 Task: Find a place to stay in Alfter, Germany, from 10th to 16th September for 4 guests, with a price range of ₹10,000 to ₹14,000, 4 bedrooms, 4 beds, 4 bathrooms, and amenities including WiFi, free parking, TV, gym, and breakfast.
Action: Mouse moved to (428, 56)
Screenshot: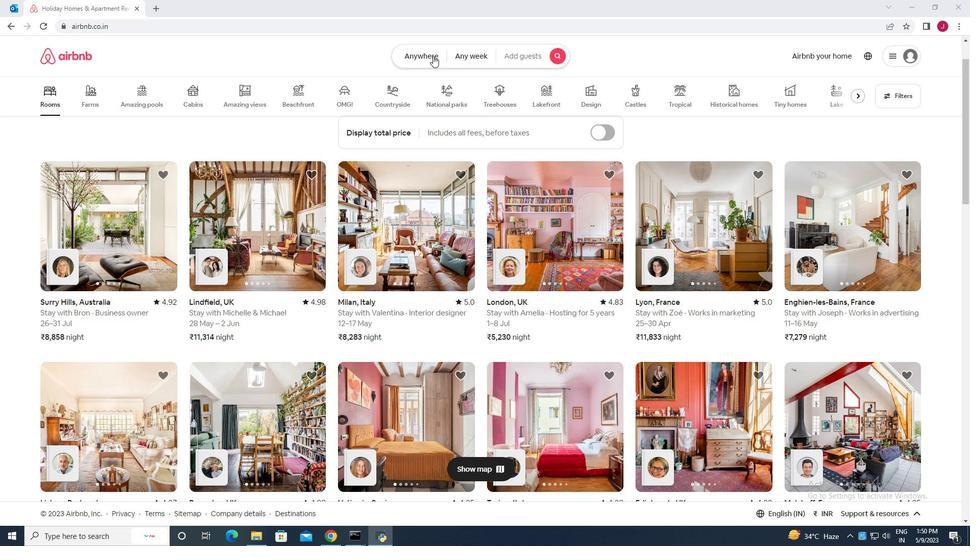 
Action: Mouse pressed left at (428, 56)
Screenshot: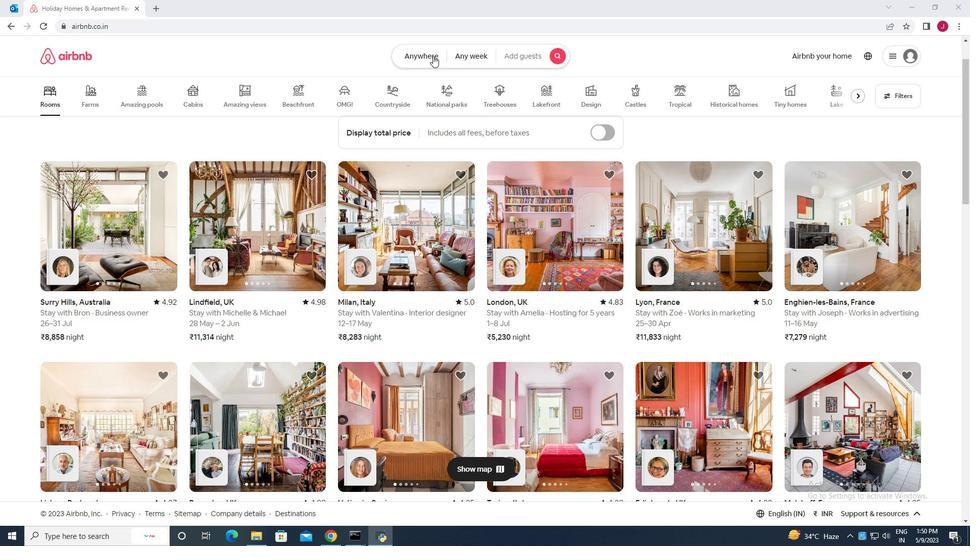 
Action: Mouse moved to (328, 100)
Screenshot: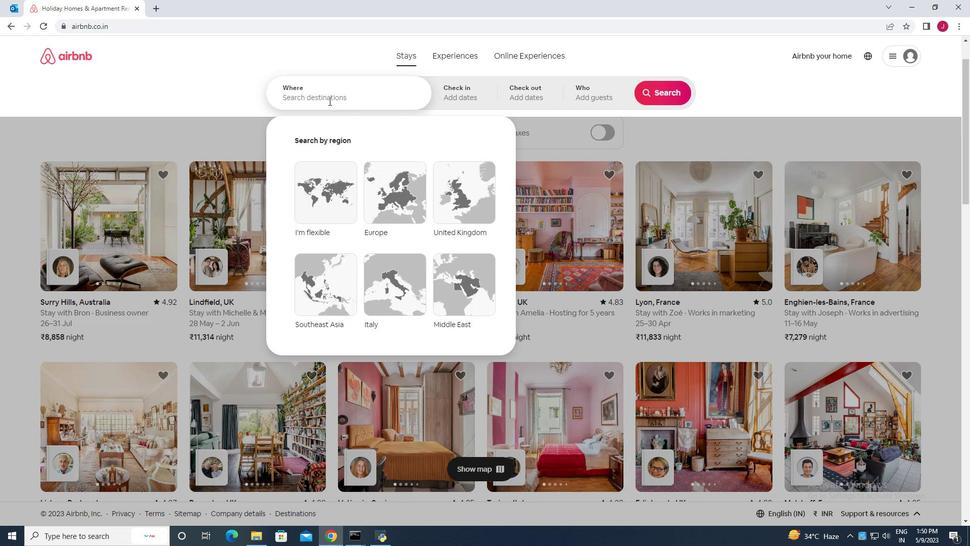
Action: Mouse pressed left at (328, 100)
Screenshot: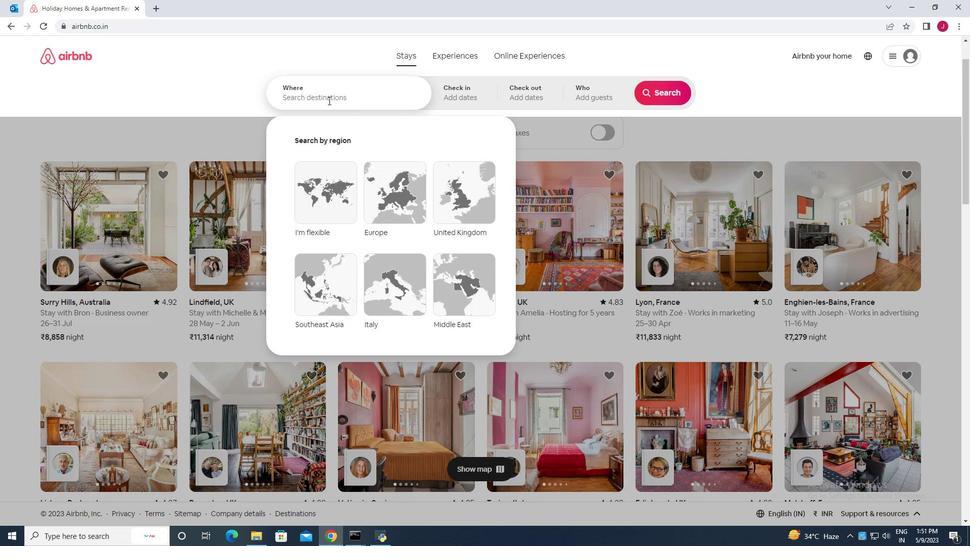 
Action: Key pressed <Key.caps_lock>A<Key.caps_lock>lfter<Key.space>germany
Screenshot: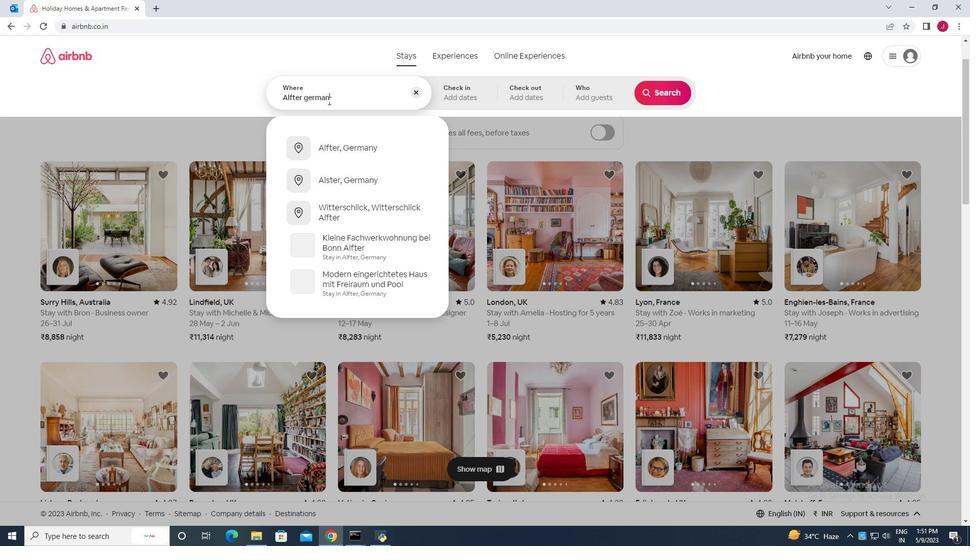 
Action: Mouse moved to (355, 146)
Screenshot: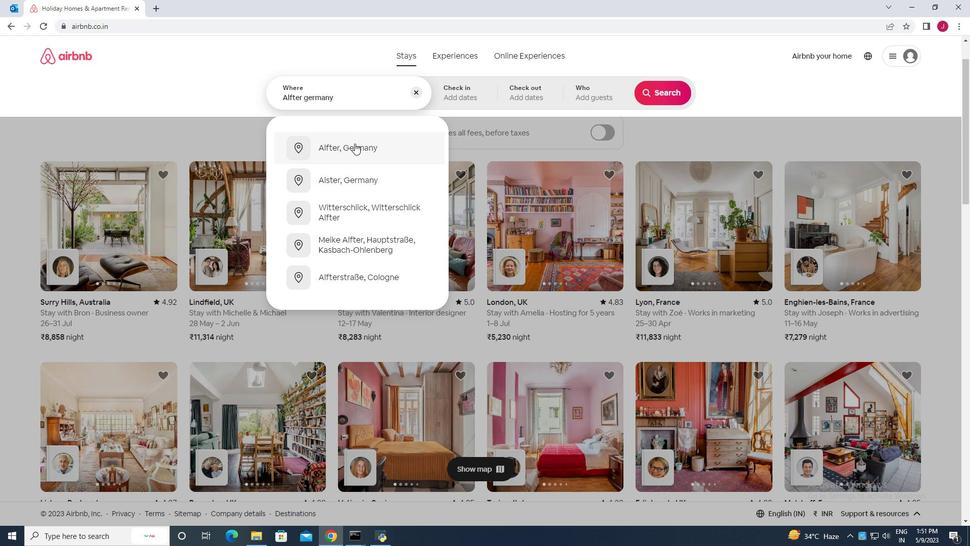 
Action: Mouse pressed left at (355, 146)
Screenshot: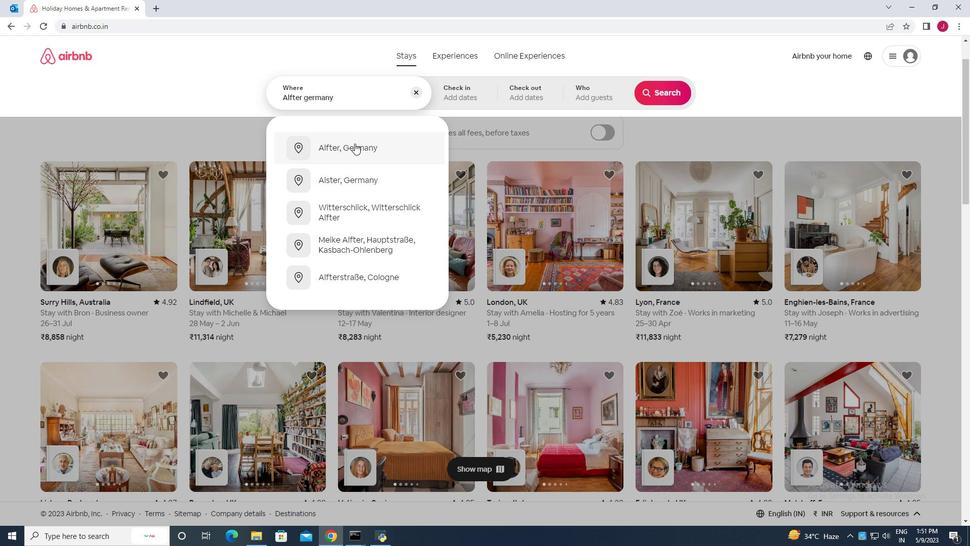 
Action: Mouse moved to (660, 173)
Screenshot: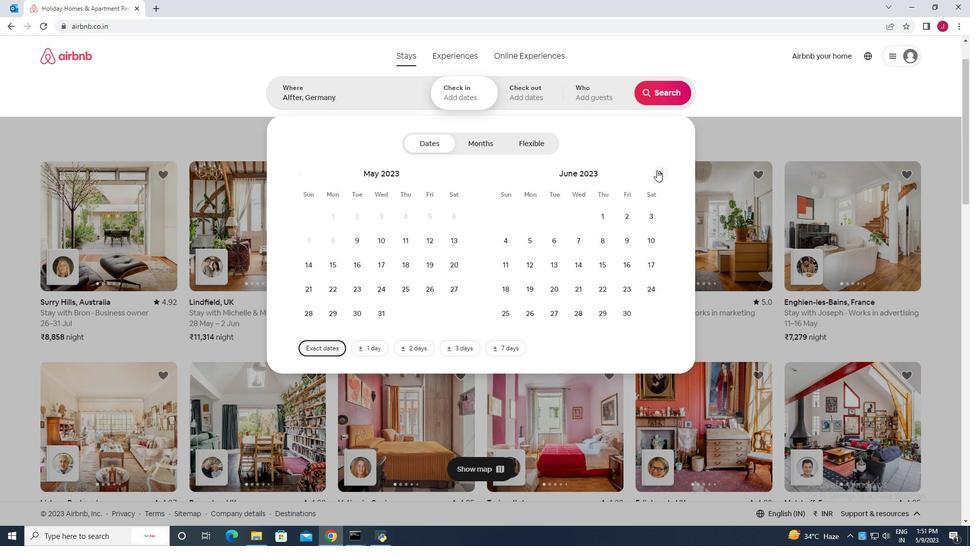 
Action: Mouse pressed left at (660, 173)
Screenshot: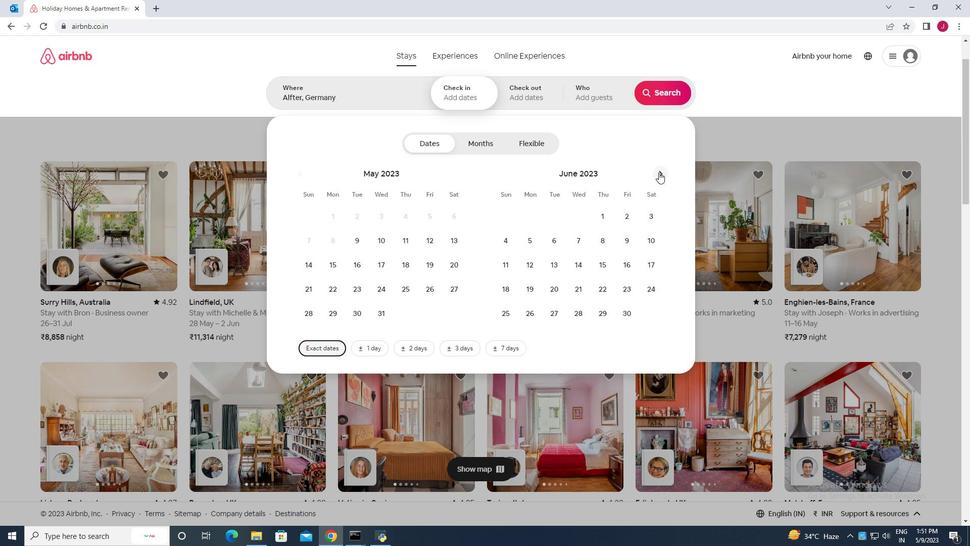 
Action: Mouse pressed left at (660, 173)
Screenshot: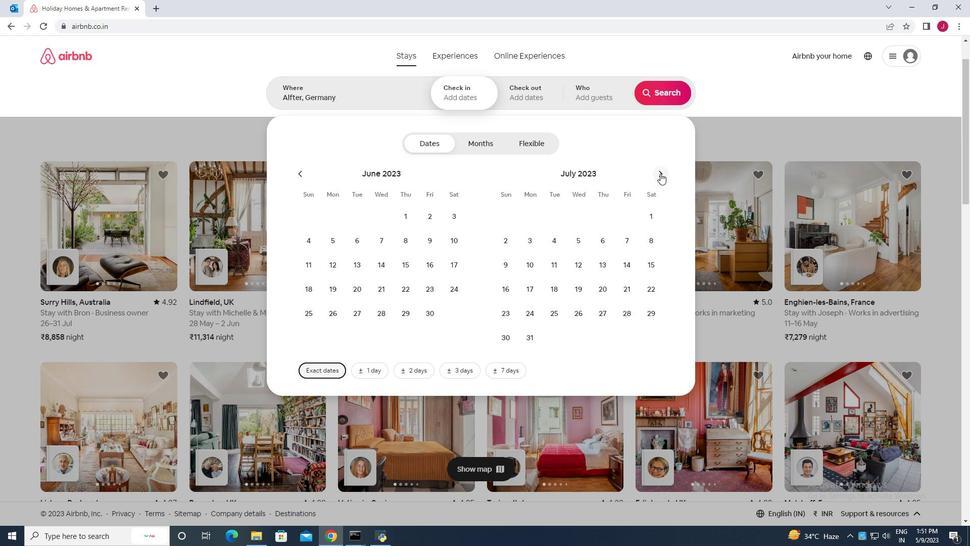 
Action: Mouse moved to (658, 173)
Screenshot: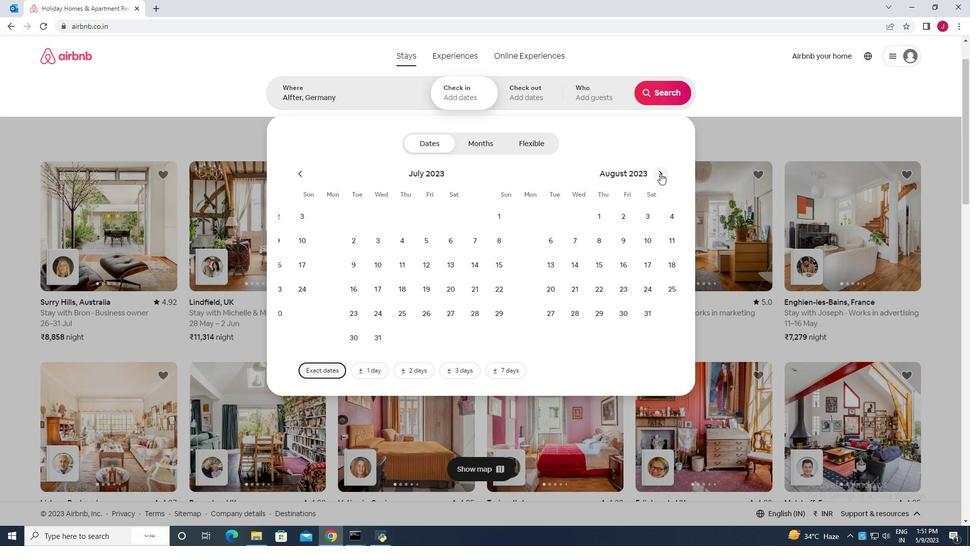 
Action: Mouse pressed left at (658, 173)
Screenshot: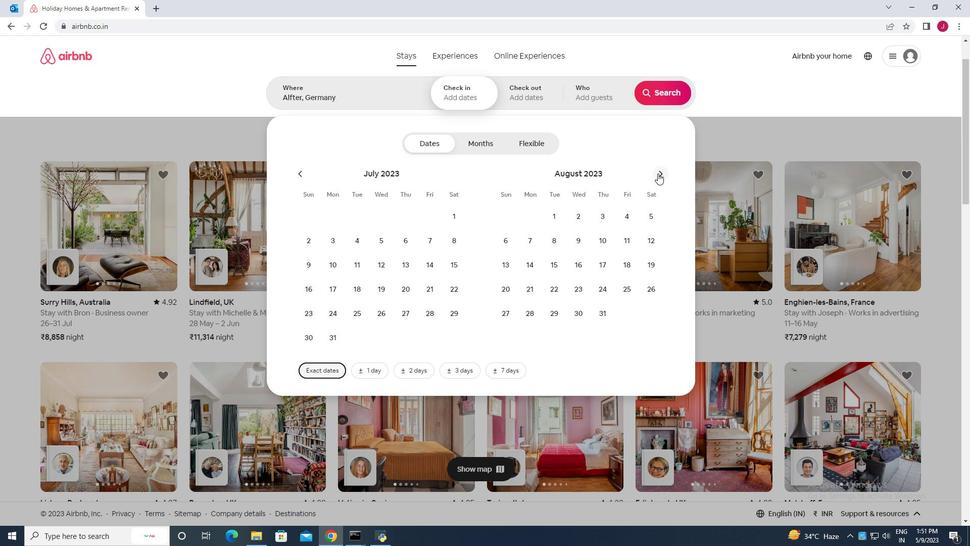 
Action: Mouse moved to (510, 265)
Screenshot: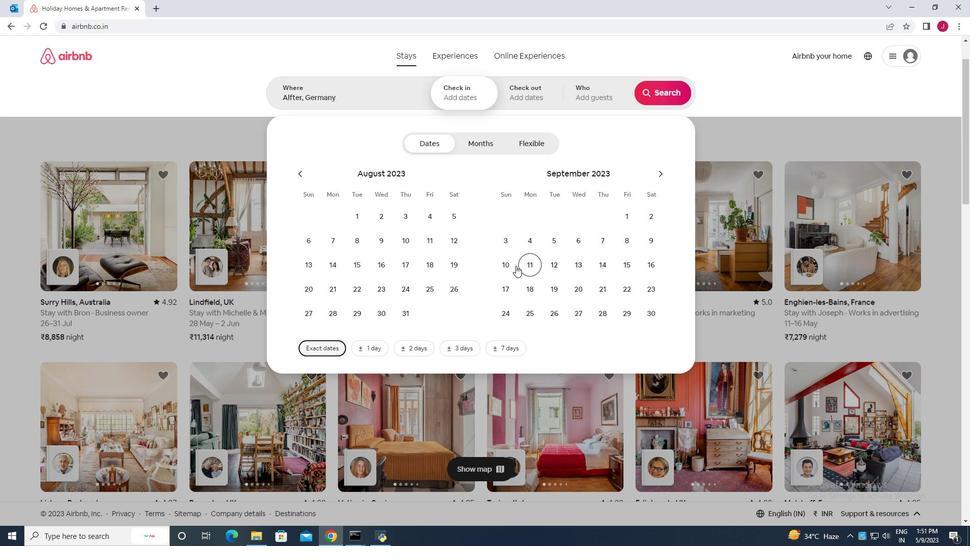 
Action: Mouse pressed left at (510, 265)
Screenshot: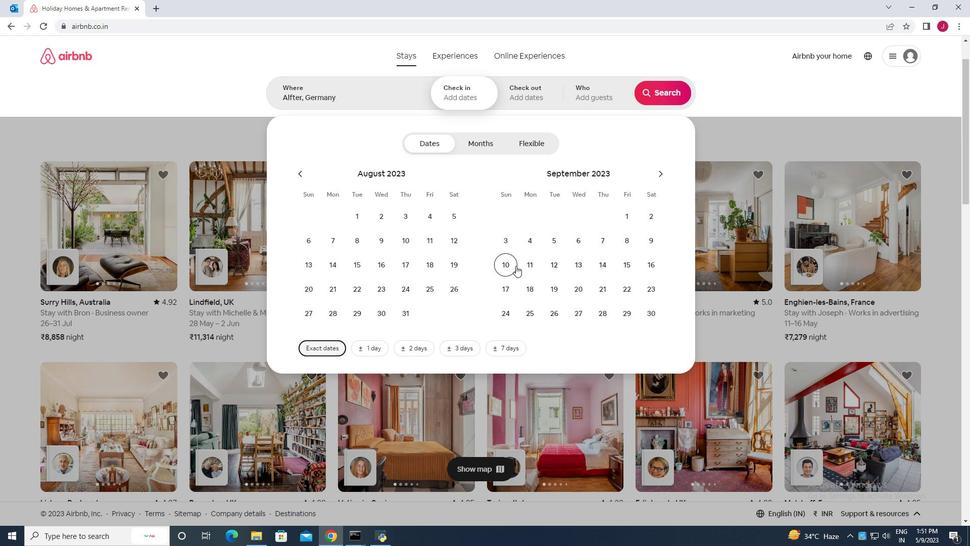 
Action: Mouse moved to (647, 262)
Screenshot: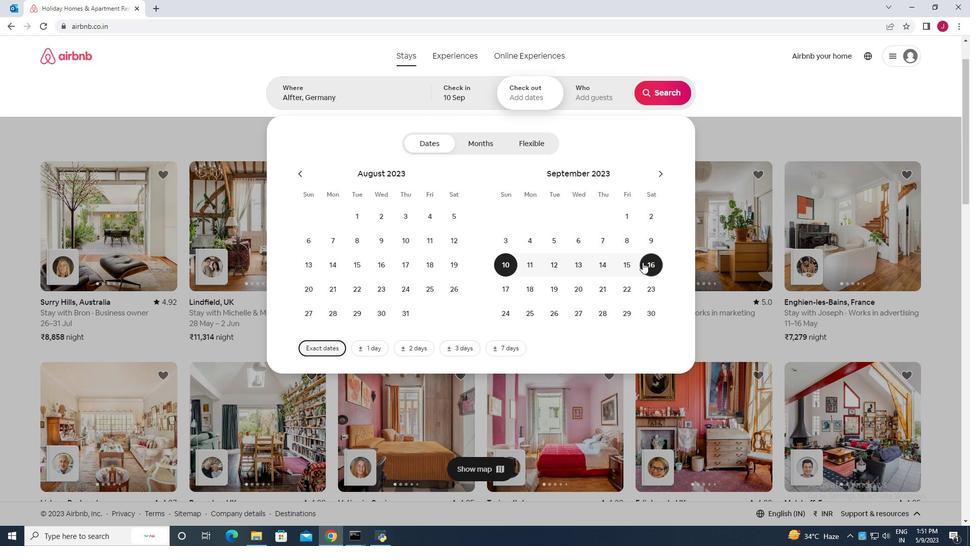 
Action: Mouse pressed left at (647, 262)
Screenshot: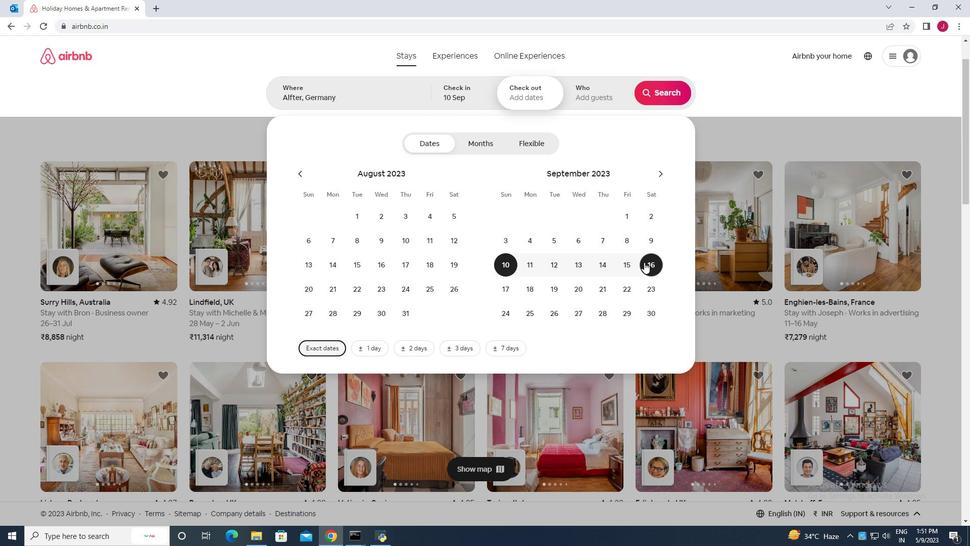 
Action: Mouse moved to (606, 99)
Screenshot: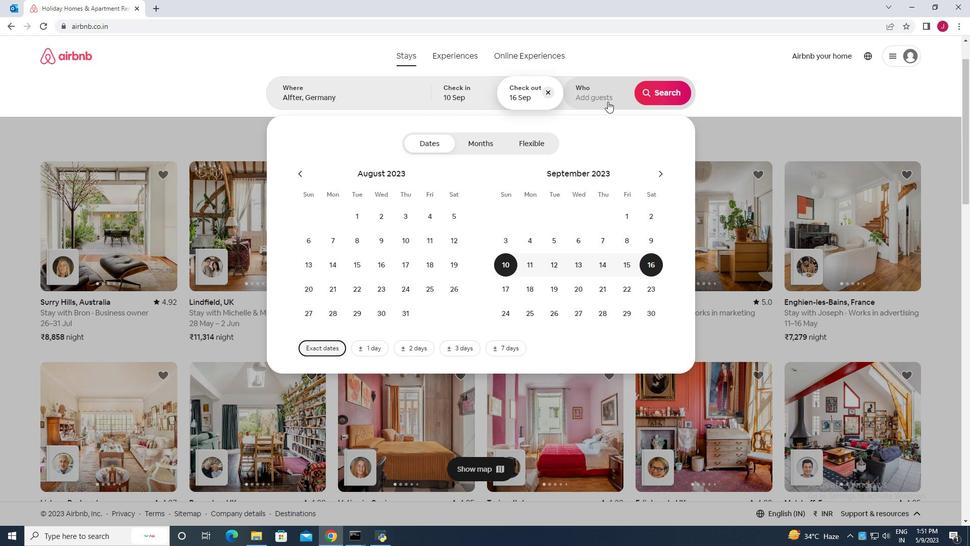 
Action: Mouse pressed left at (606, 99)
Screenshot: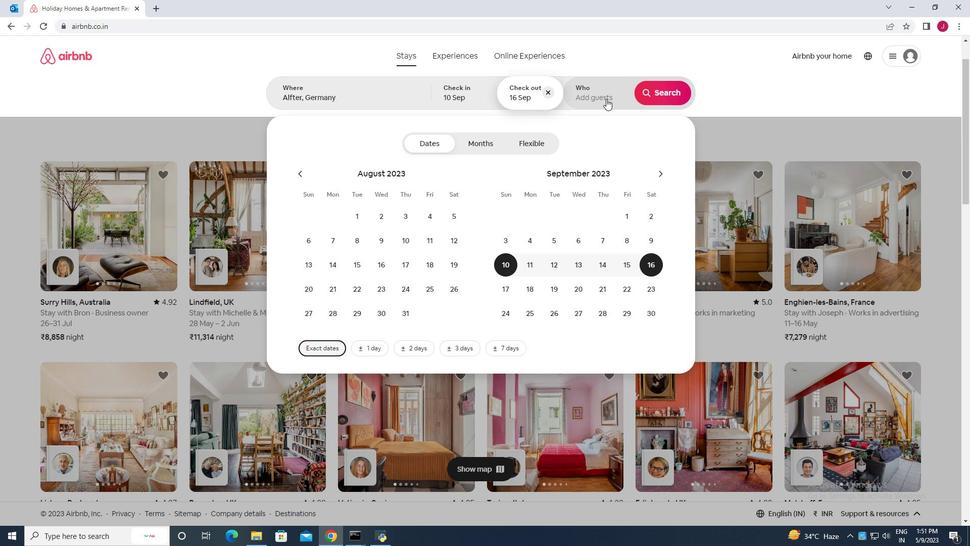 
Action: Mouse moved to (665, 148)
Screenshot: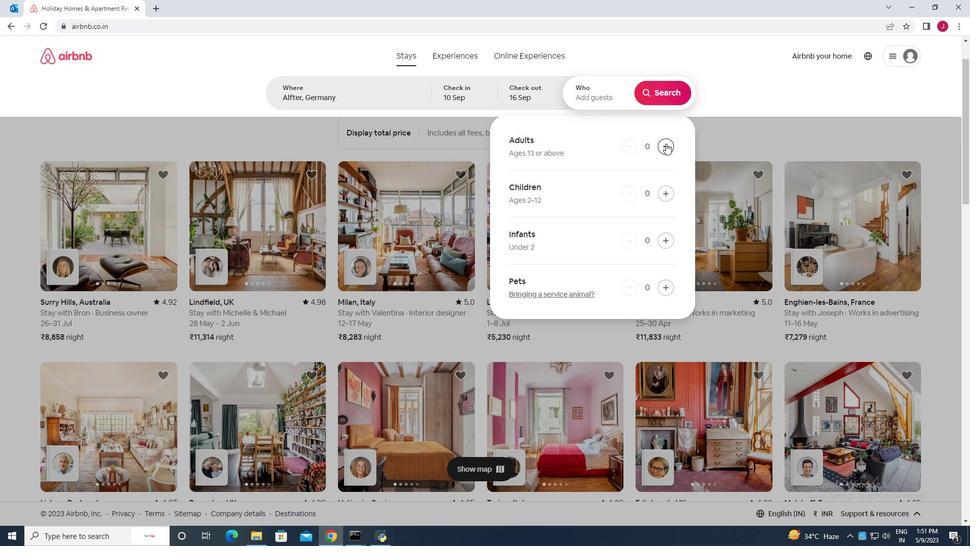 
Action: Mouse pressed left at (665, 148)
Screenshot: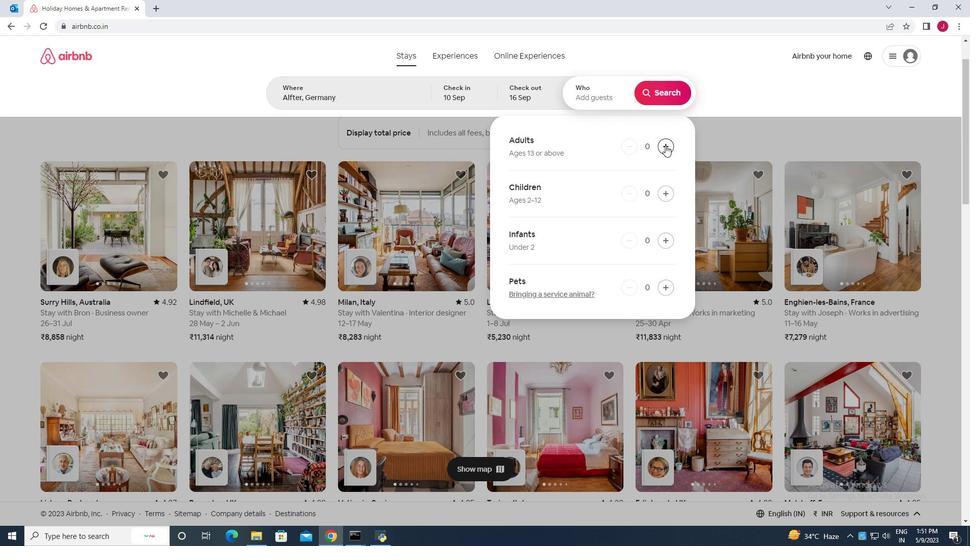 
Action: Mouse pressed left at (665, 148)
Screenshot: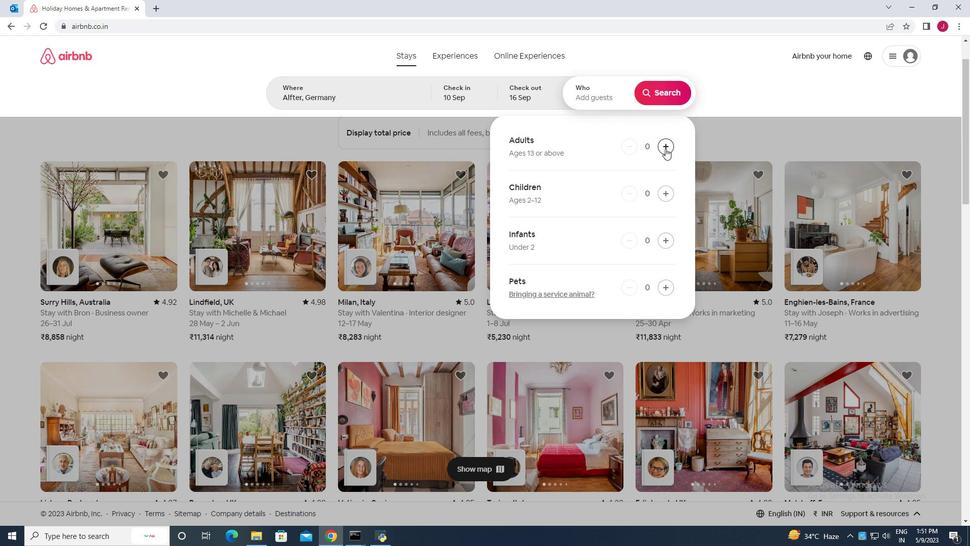 
Action: Mouse pressed left at (665, 148)
Screenshot: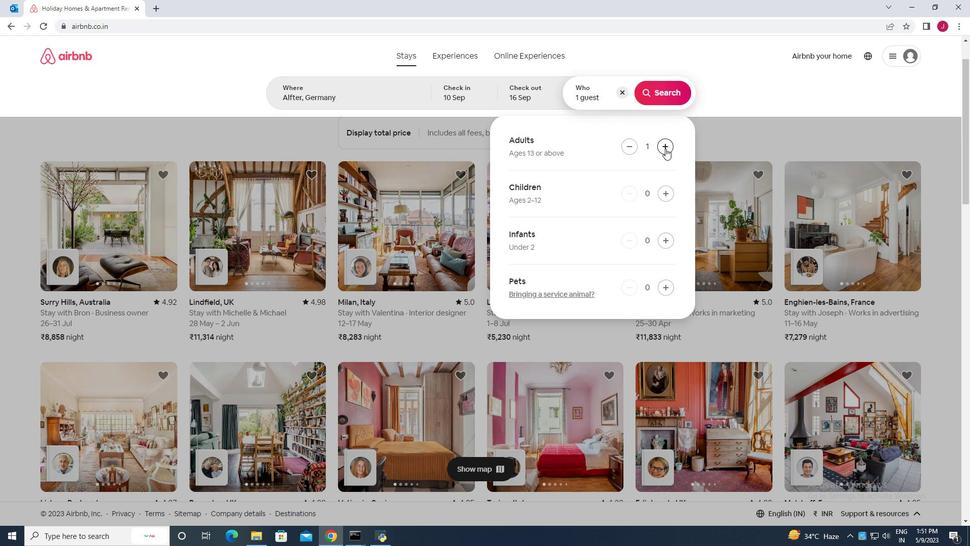
Action: Mouse pressed left at (665, 148)
Screenshot: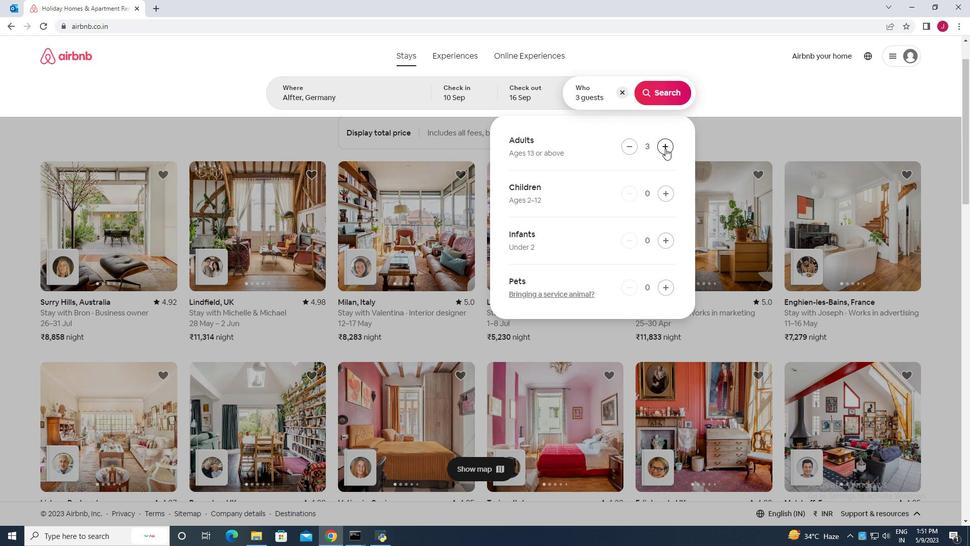 
Action: Mouse moved to (668, 95)
Screenshot: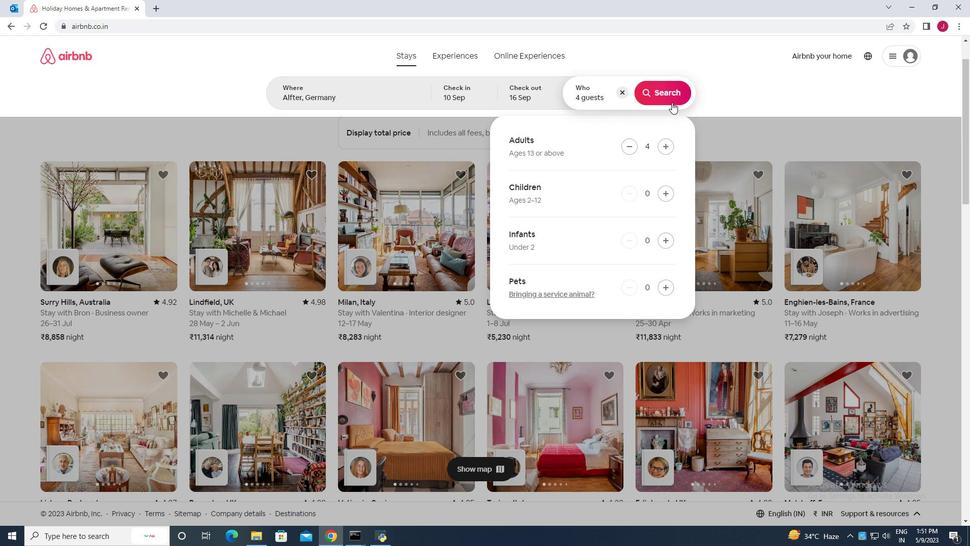 
Action: Mouse pressed left at (668, 95)
Screenshot: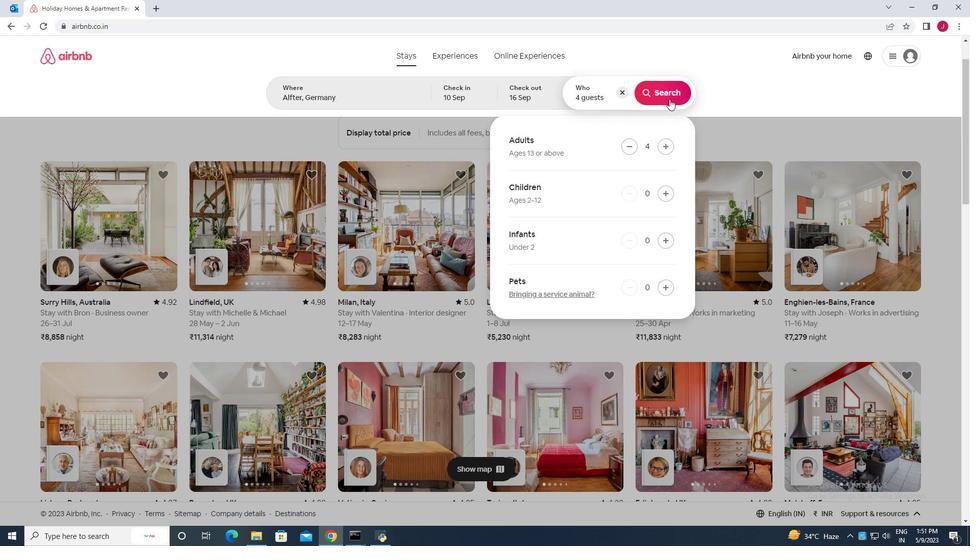 
Action: Mouse moved to (932, 95)
Screenshot: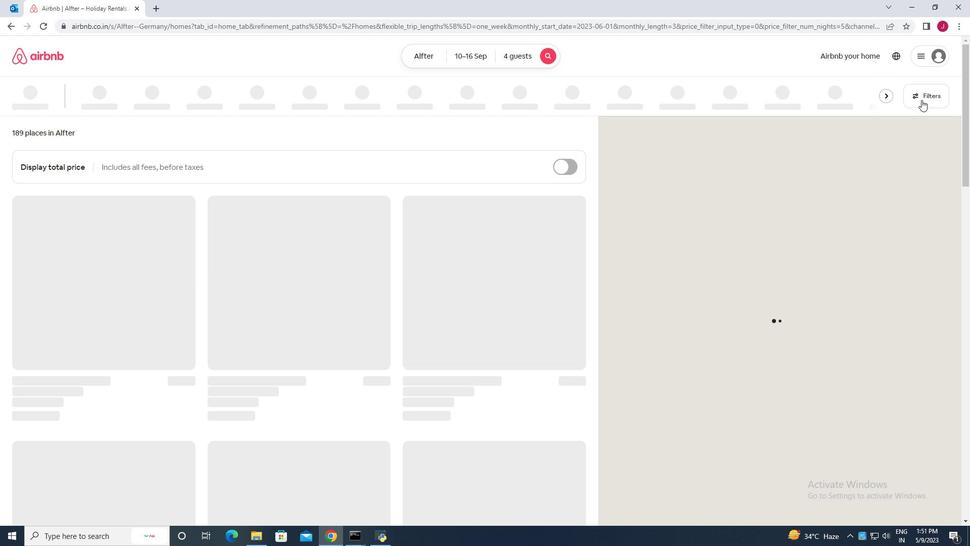 
Action: Mouse pressed left at (932, 95)
Screenshot: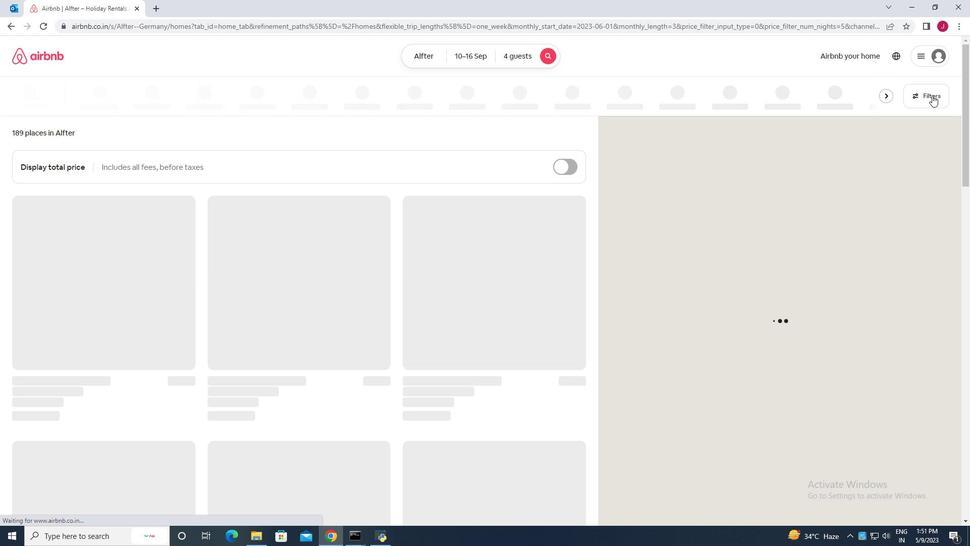 
Action: Mouse moved to (366, 344)
Screenshot: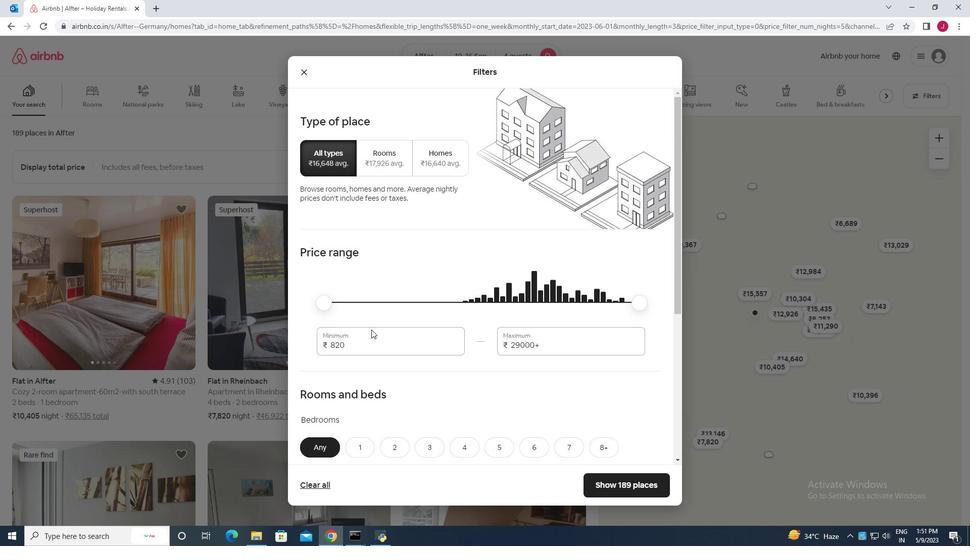 
Action: Mouse pressed left at (366, 344)
Screenshot: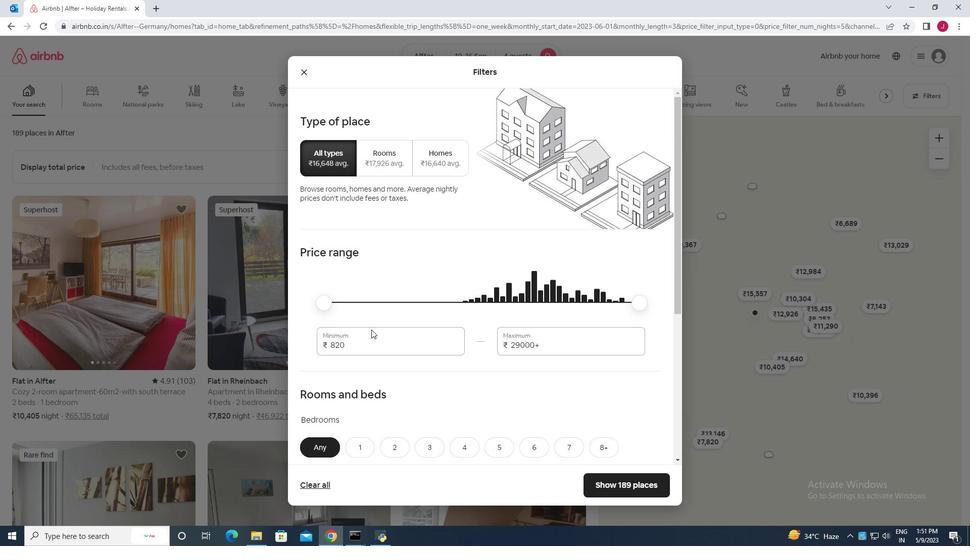 
Action: Mouse moved to (371, 343)
Screenshot: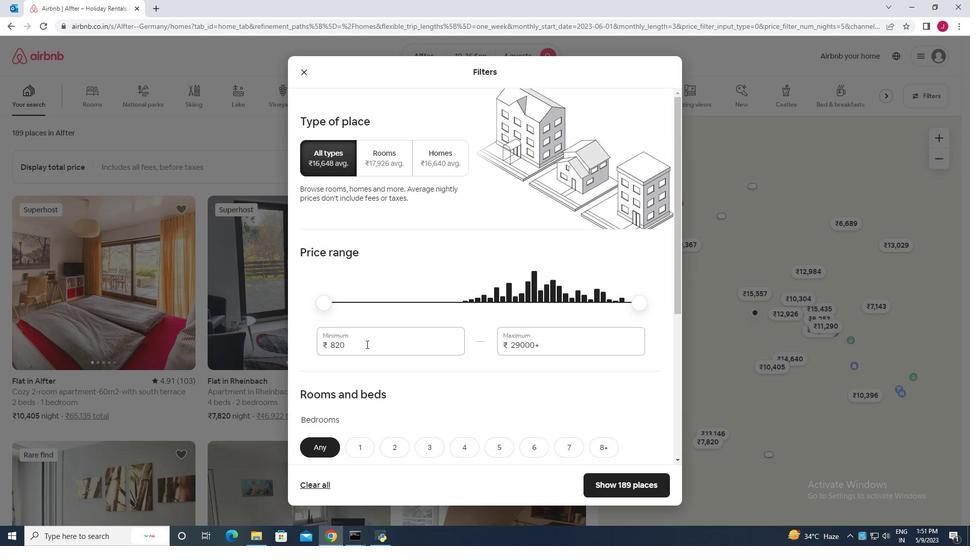
Action: Key pressed <Key.backspace><Key.backspace><Key.backspace><Key.backspace><Key.backspace><Key.backspace><Key.backspace><Key.backspace><Key.backspace><Key.backspace>10000
Screenshot: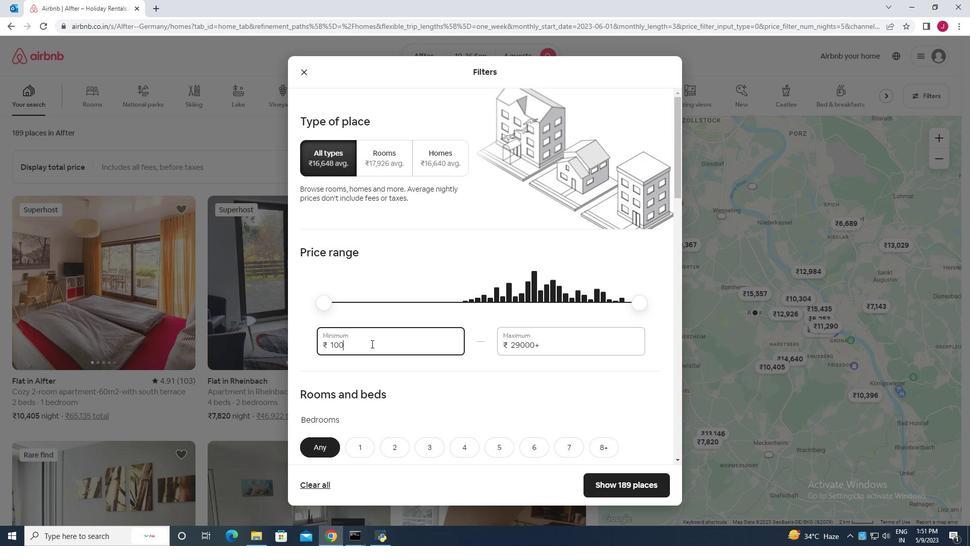 
Action: Mouse moved to (561, 347)
Screenshot: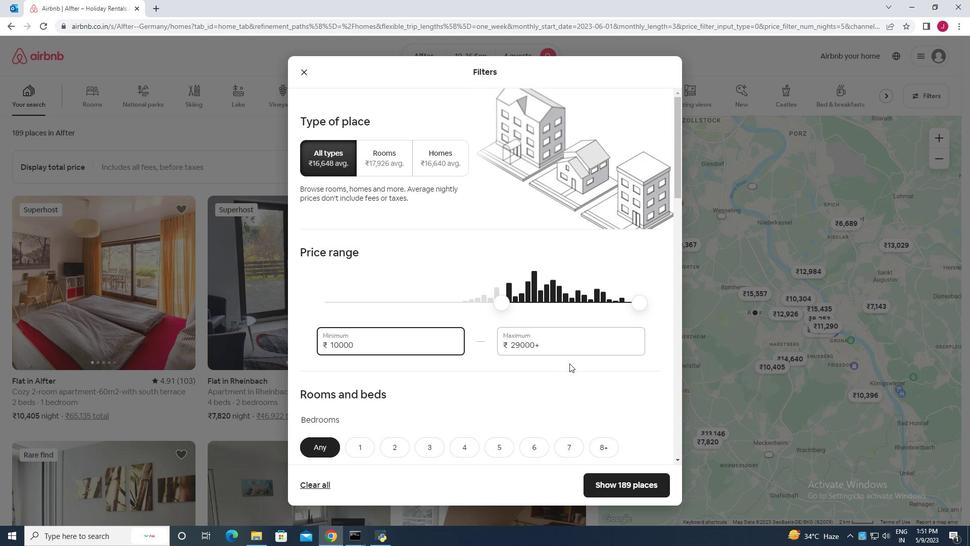 
Action: Mouse pressed left at (561, 347)
Screenshot: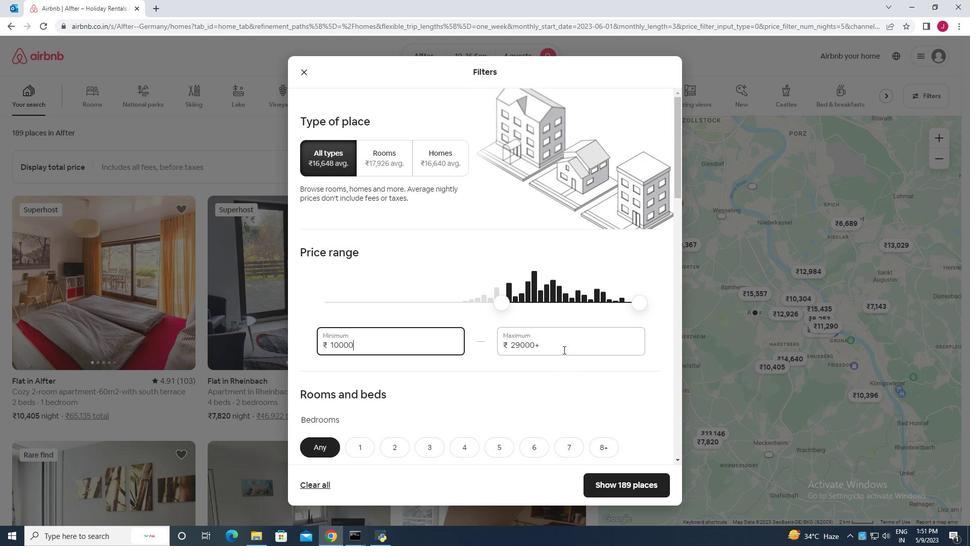
Action: Mouse moved to (561, 348)
Screenshot: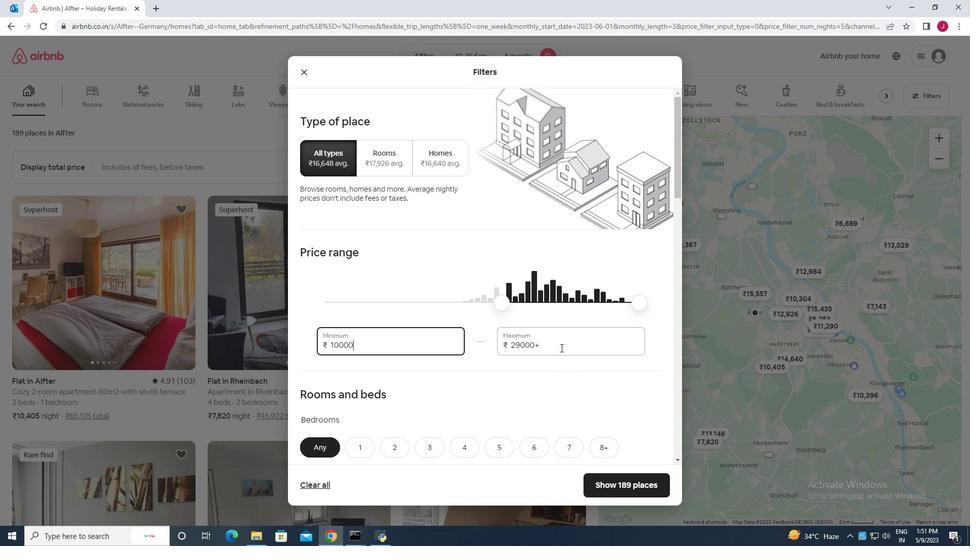 
Action: Key pressed <Key.backspace><Key.backspace><Key.backspace><Key.backspace><Key.backspace><Key.backspace><Key.backspace><Key.backspace><Key.backspace><Key.backspace><Key.backspace><Key.backspace><Key.backspace><Key.backspace><Key.backspace><Key.backspace><Key.backspace>140000<Key.backspace>
Screenshot: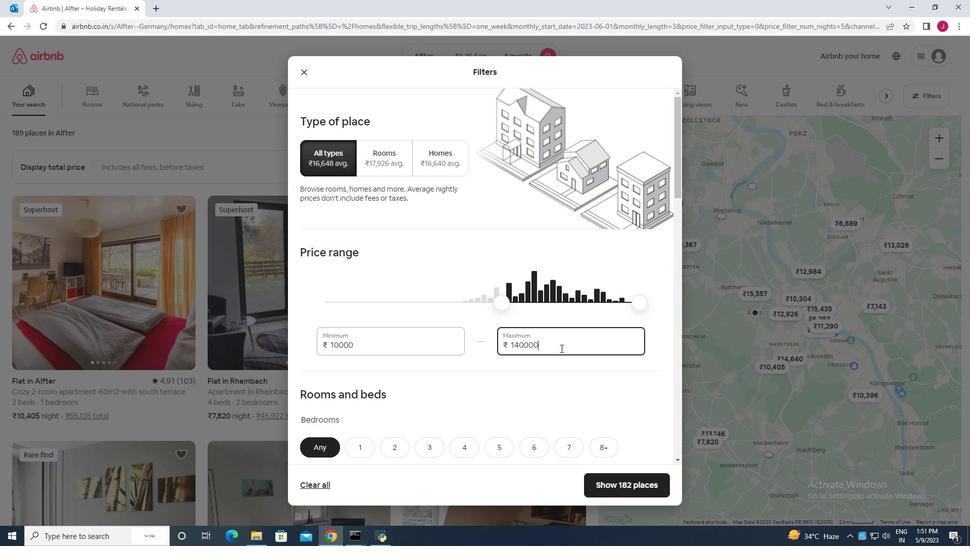 
Action: Mouse moved to (521, 347)
Screenshot: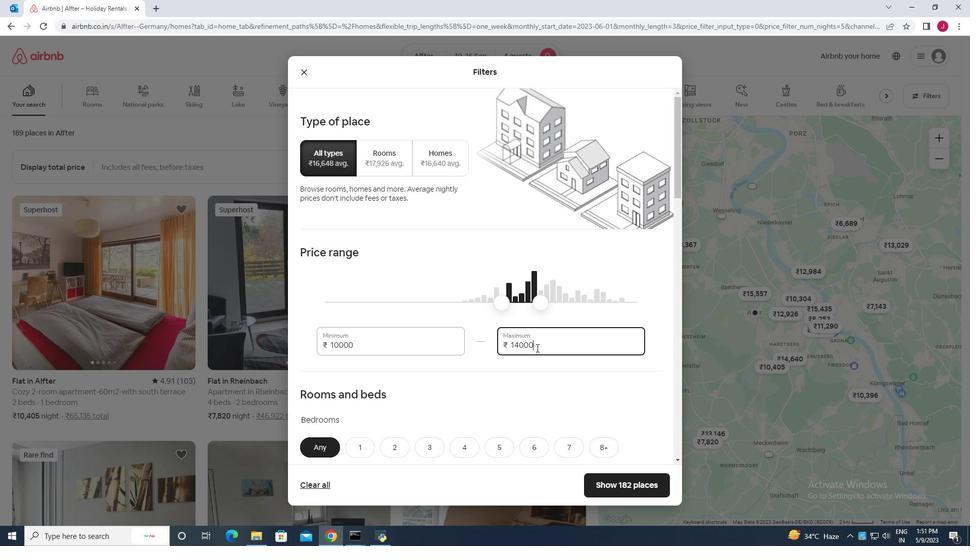 
Action: Mouse scrolled (521, 347) with delta (0, 0)
Screenshot: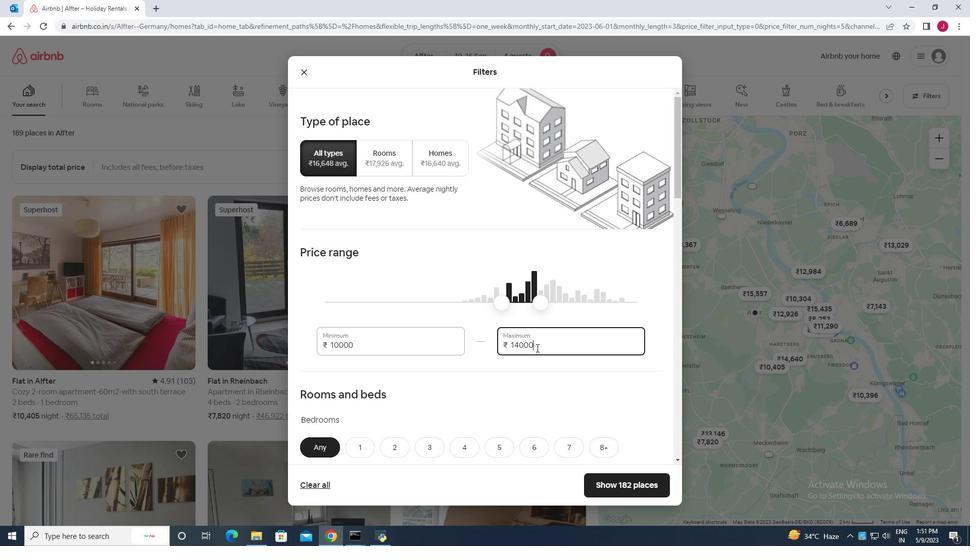 
Action: Mouse moved to (521, 348)
Screenshot: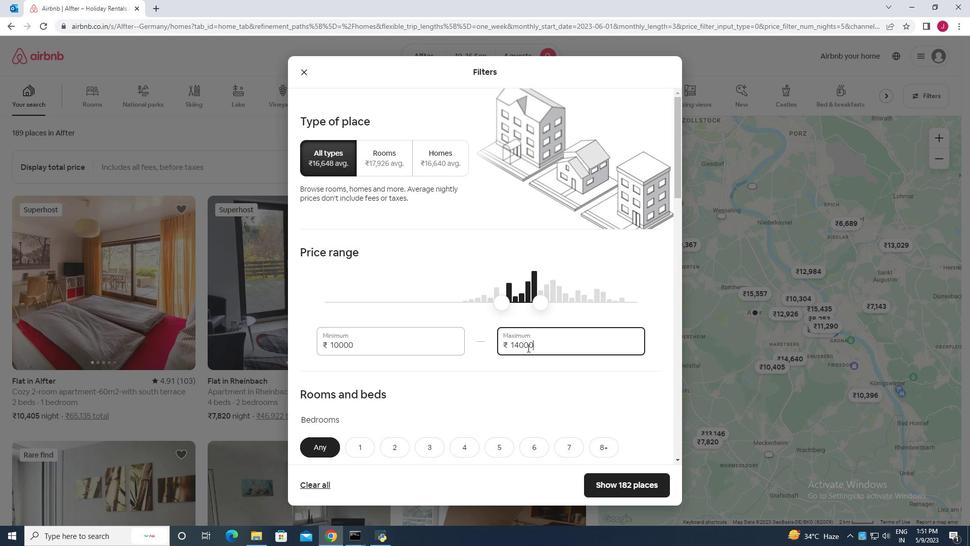 
Action: Mouse scrolled (521, 347) with delta (0, 0)
Screenshot: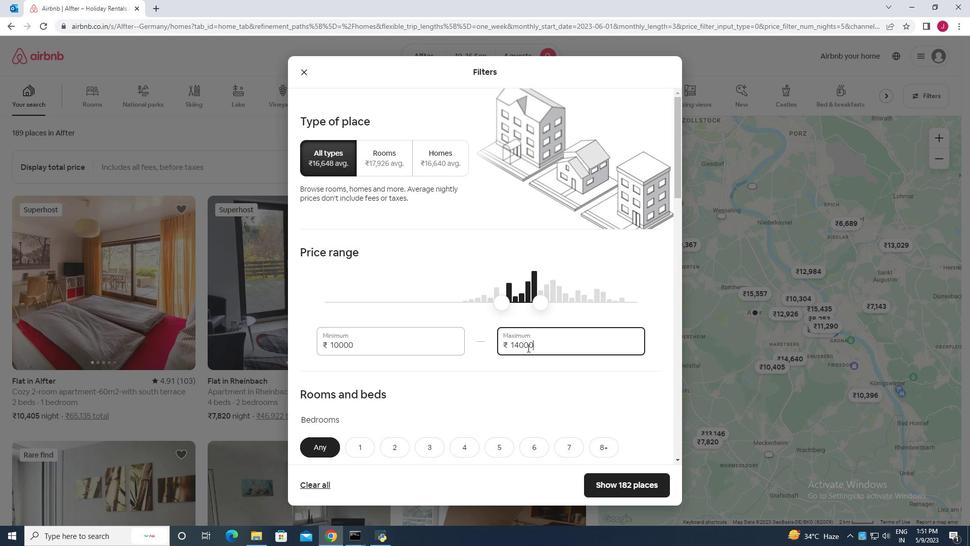 
Action: Mouse scrolled (521, 347) with delta (0, 0)
Screenshot: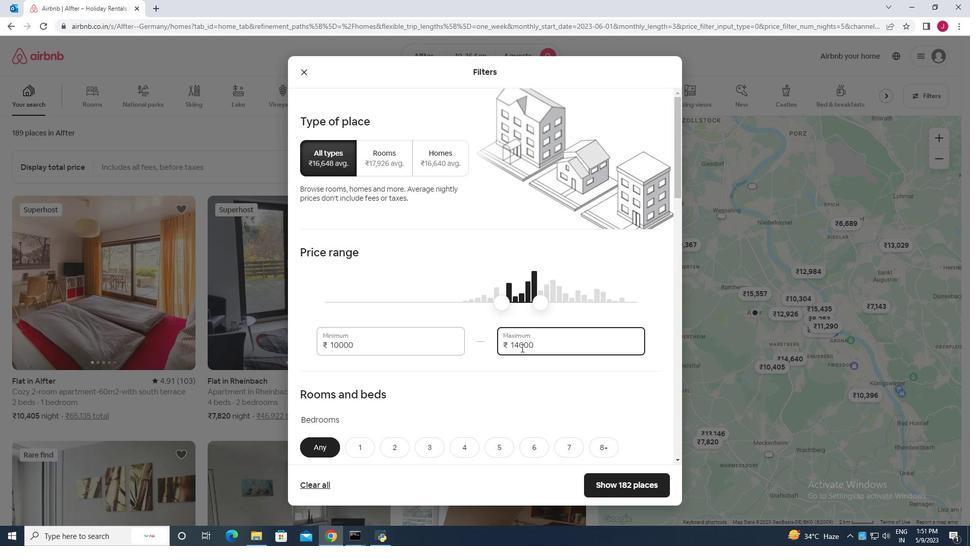 
Action: Mouse scrolled (521, 347) with delta (0, 0)
Screenshot: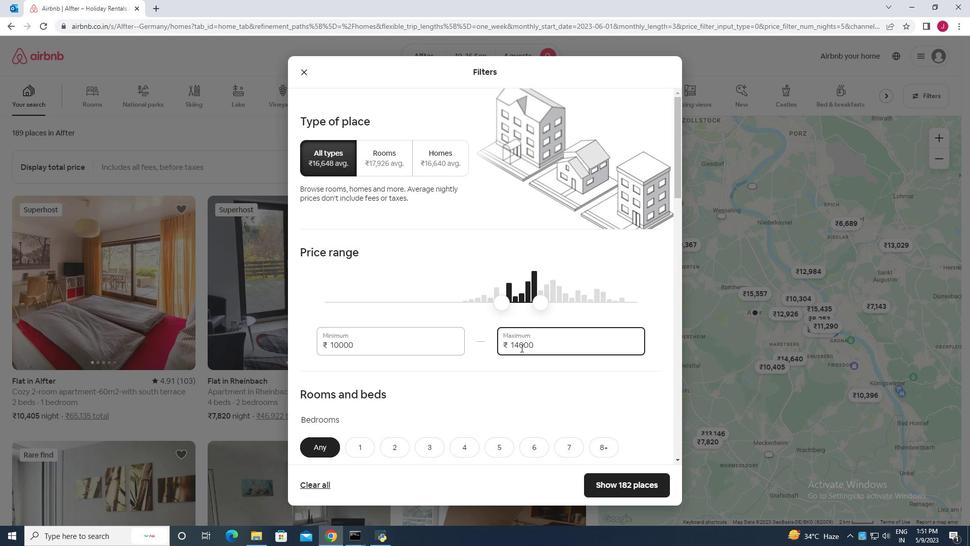 
Action: Mouse moved to (464, 246)
Screenshot: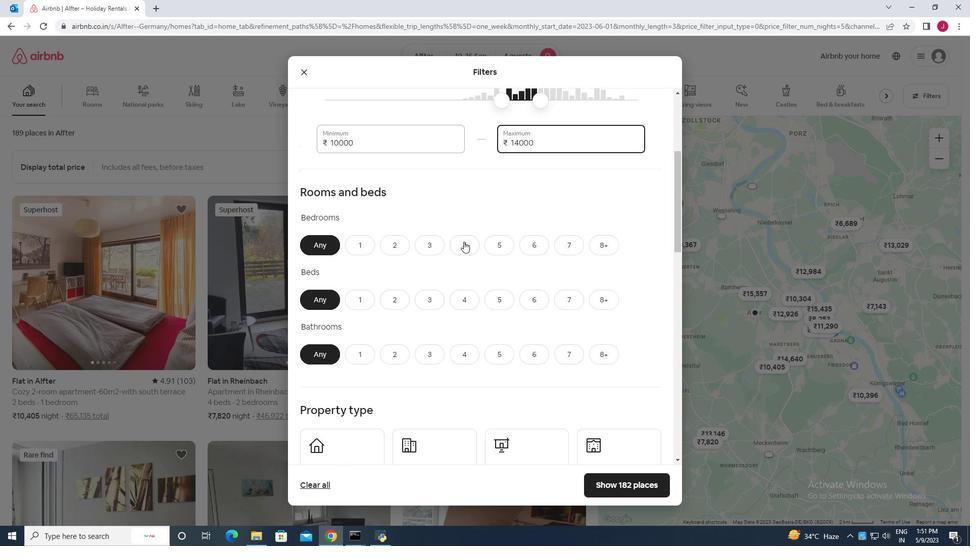 
Action: Mouse pressed left at (464, 246)
Screenshot: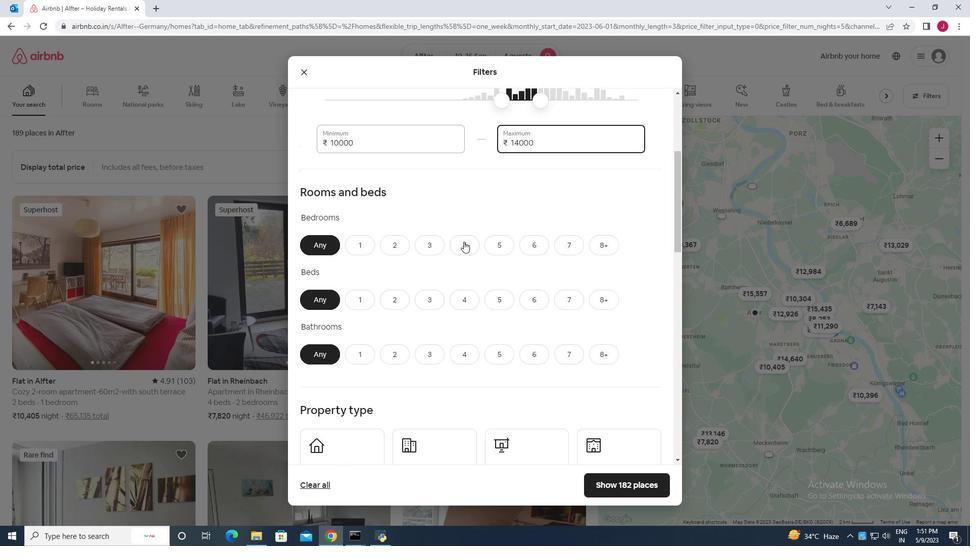
Action: Mouse moved to (463, 297)
Screenshot: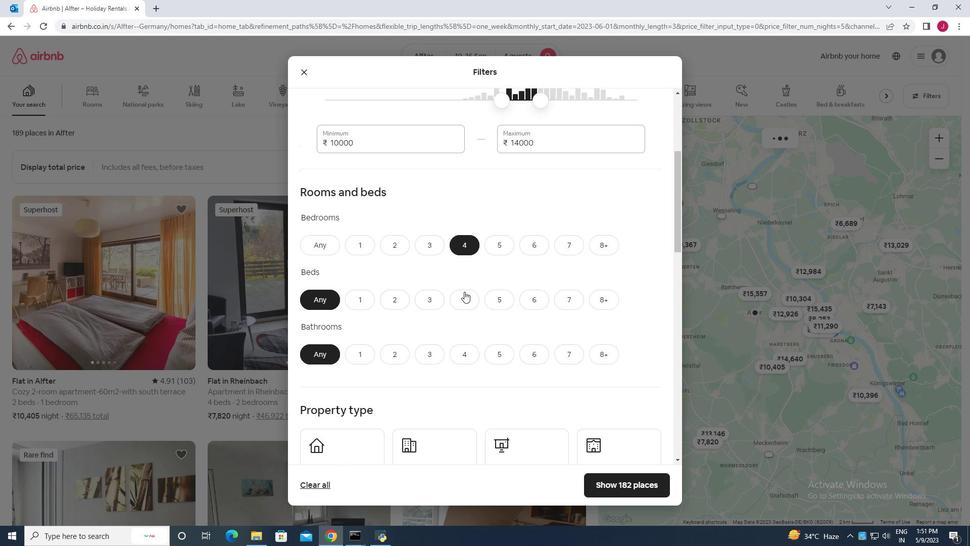 
Action: Mouse pressed left at (463, 297)
Screenshot: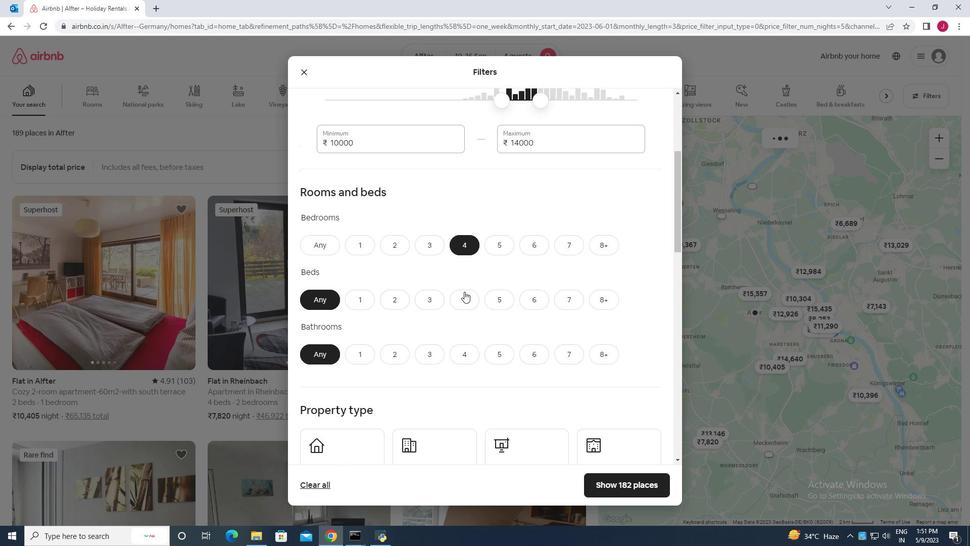 
Action: Mouse moved to (468, 359)
Screenshot: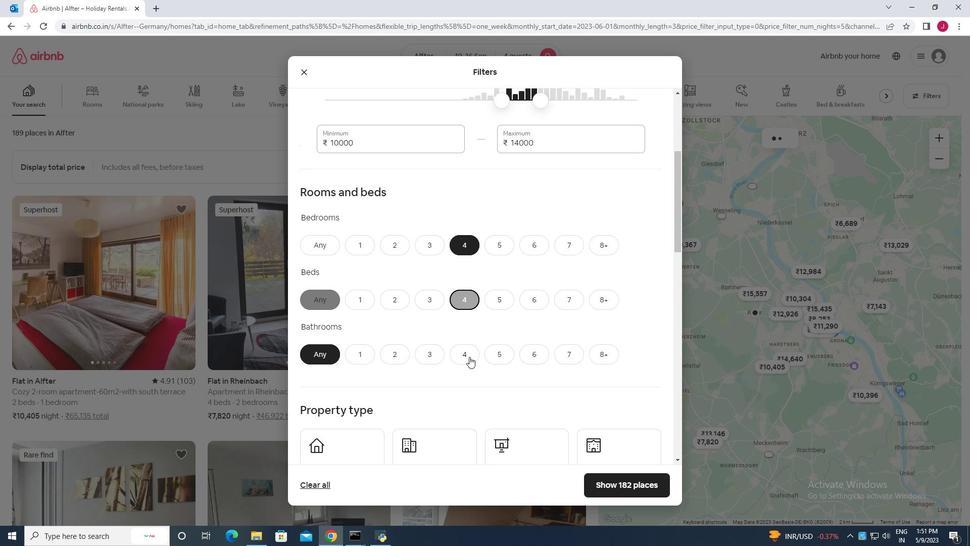 
Action: Mouse pressed left at (468, 359)
Screenshot: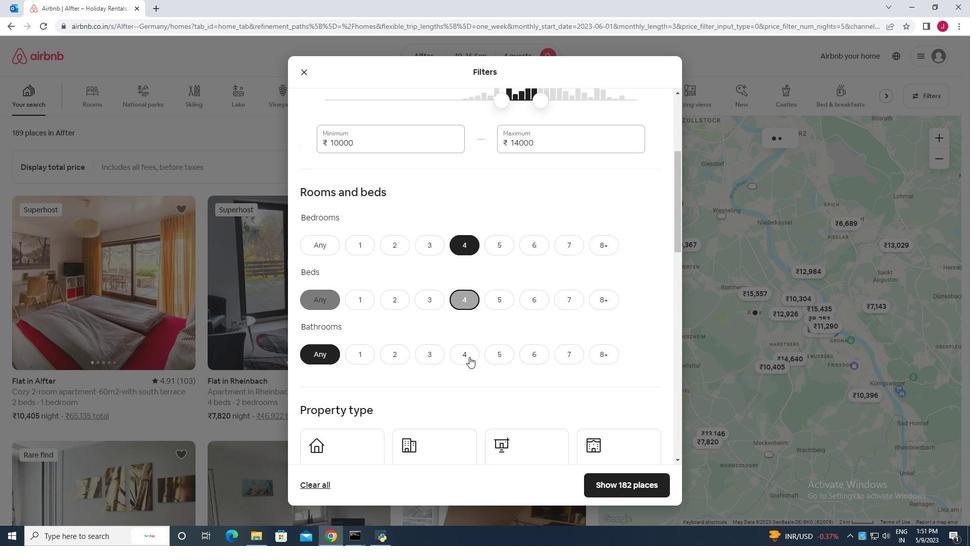 
Action: Mouse moved to (478, 280)
Screenshot: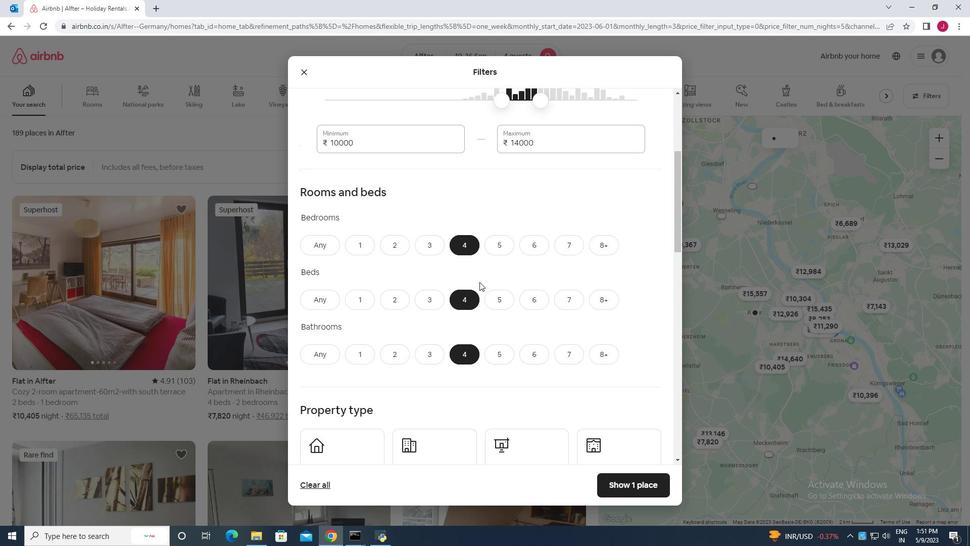 
Action: Mouse scrolled (478, 280) with delta (0, 0)
Screenshot: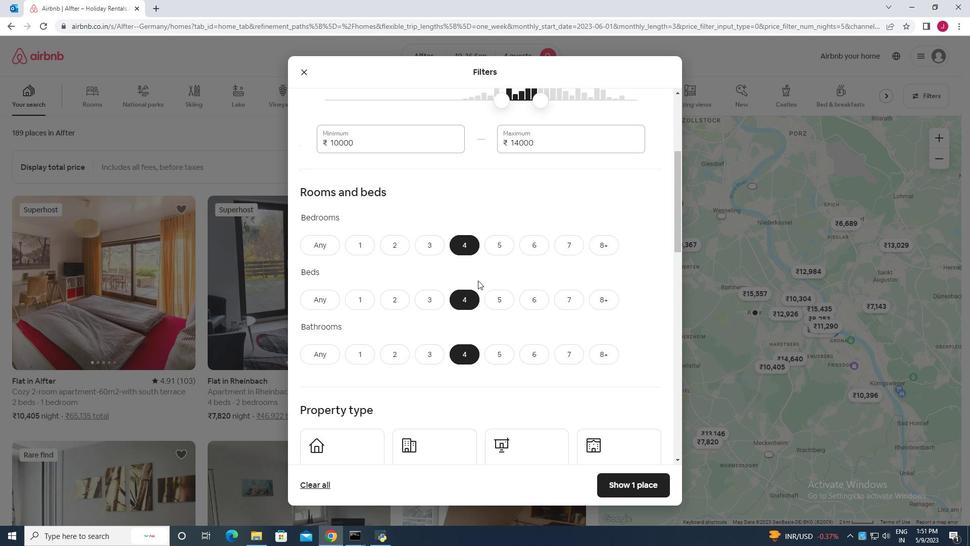 
Action: Mouse scrolled (478, 280) with delta (0, 0)
Screenshot: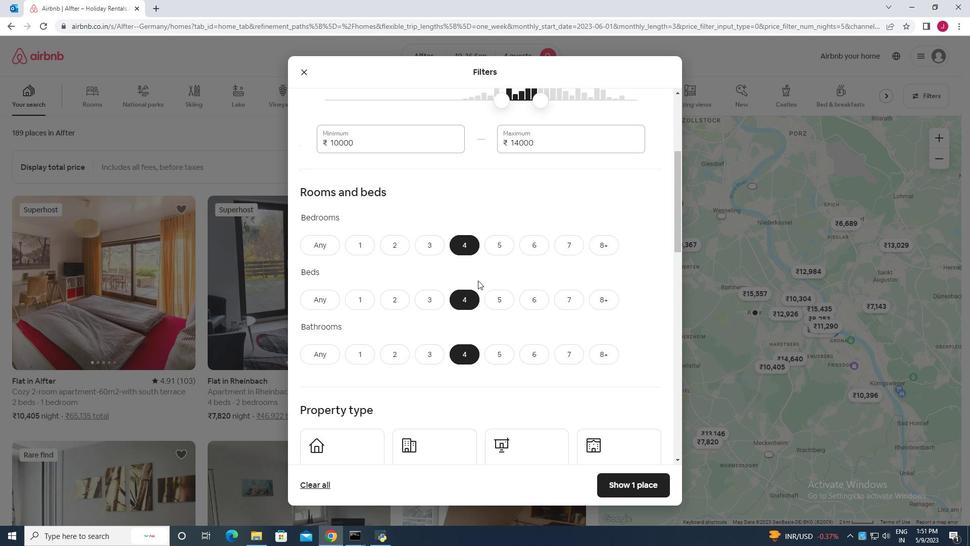 
Action: Mouse scrolled (478, 280) with delta (0, 0)
Screenshot: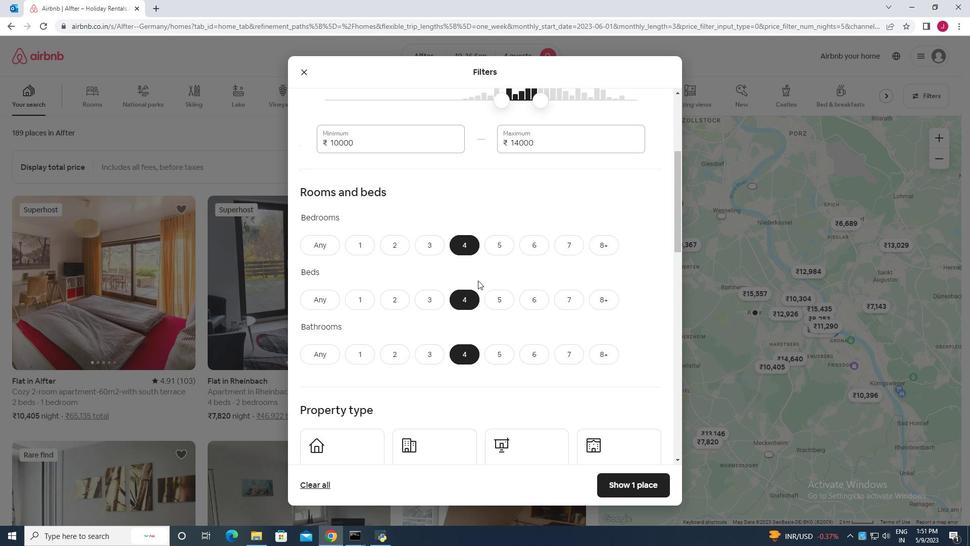 
Action: Mouse moved to (457, 281)
Screenshot: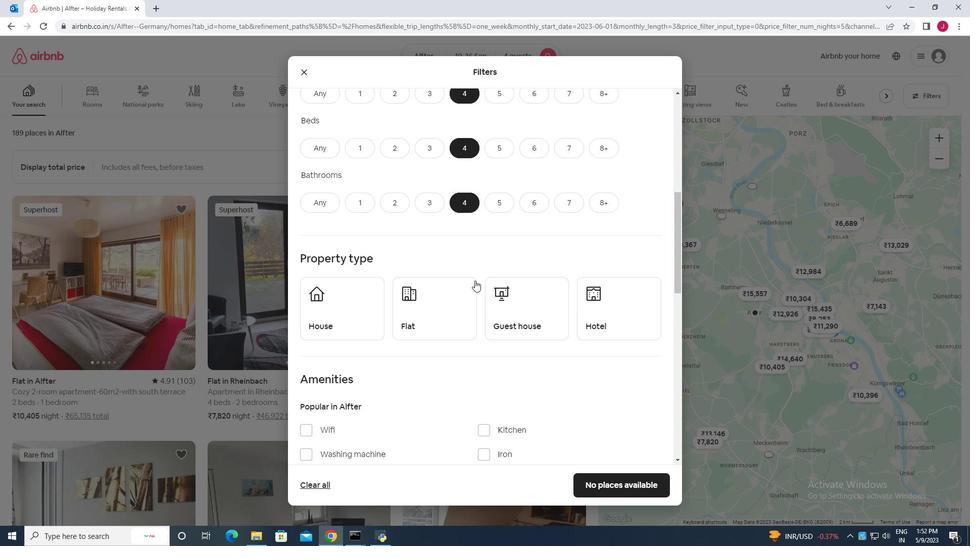 
Action: Mouse scrolled (457, 281) with delta (0, 0)
Screenshot: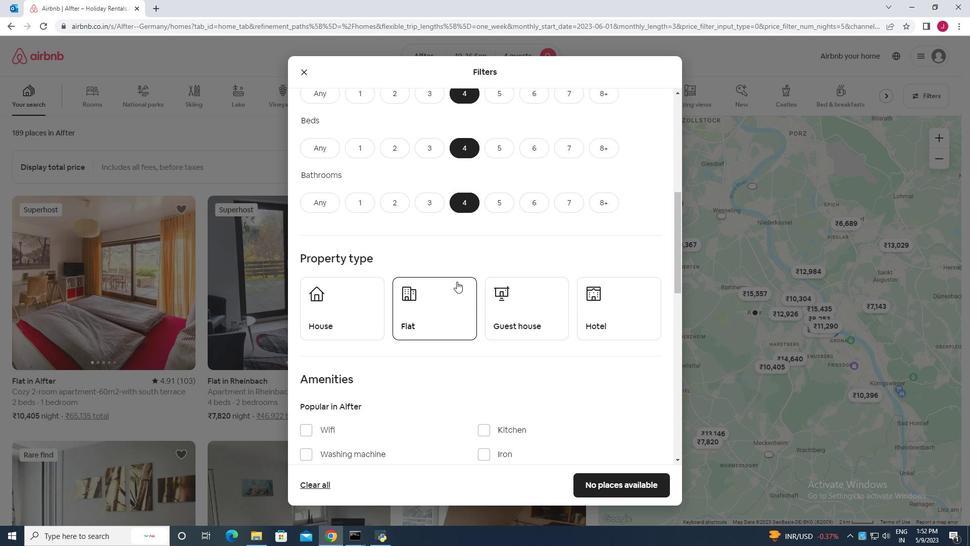 
Action: Mouse moved to (334, 257)
Screenshot: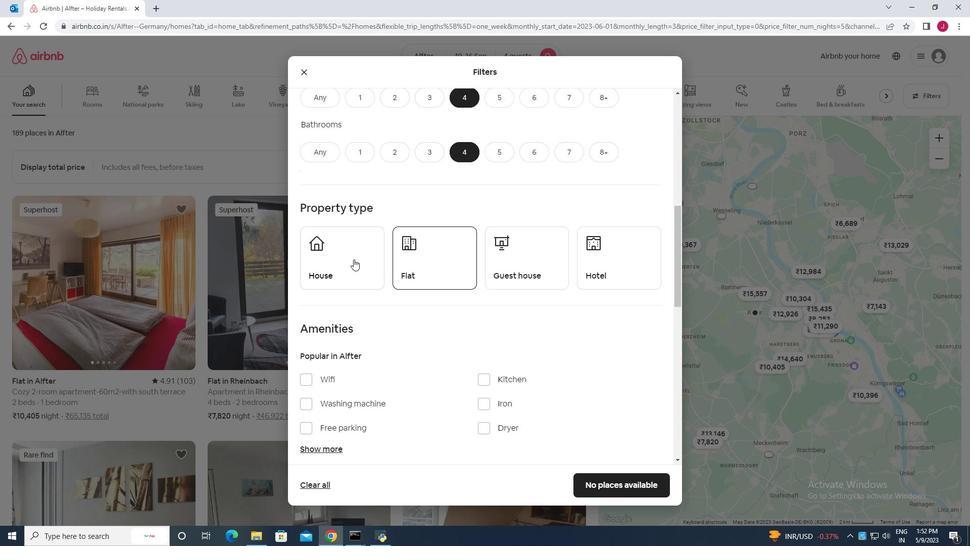 
Action: Mouse pressed left at (334, 257)
Screenshot: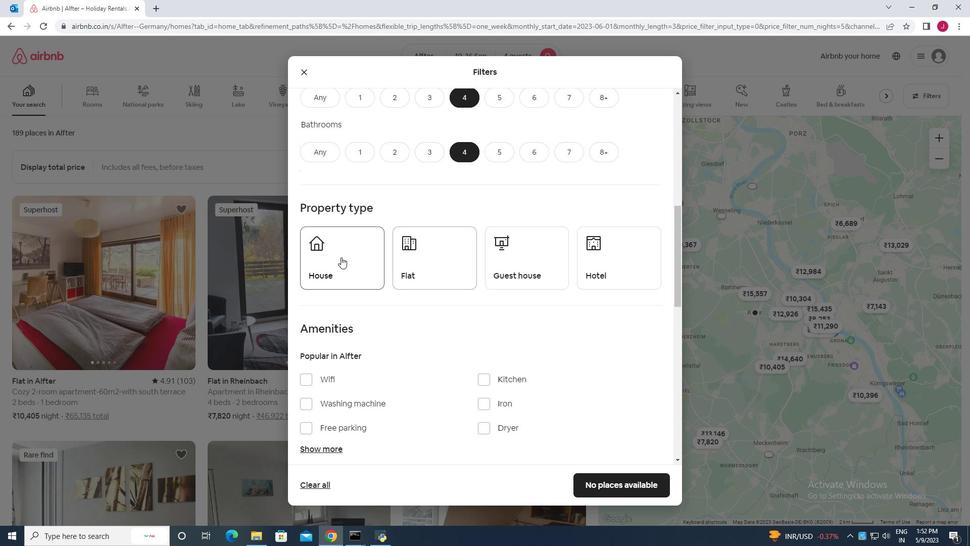 
Action: Mouse moved to (398, 270)
Screenshot: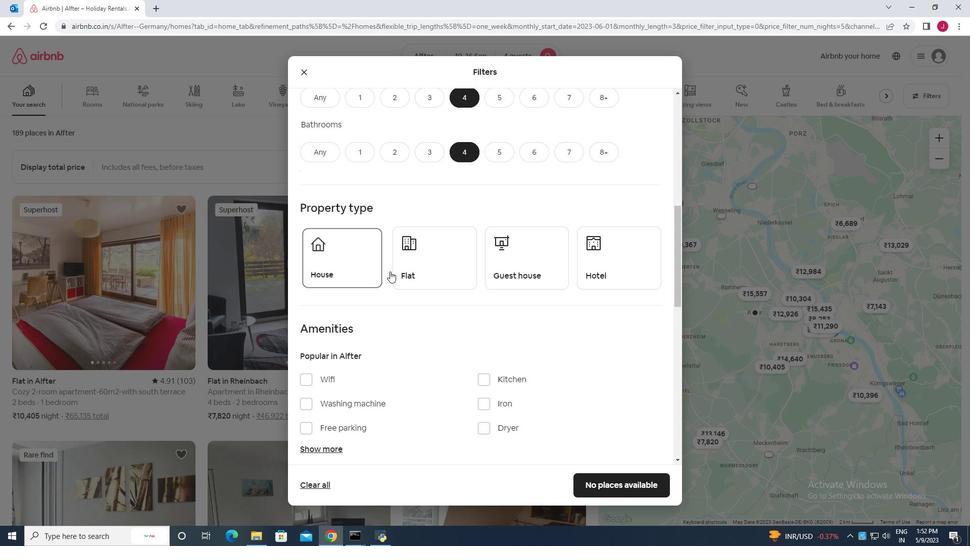 
Action: Mouse pressed left at (398, 270)
Screenshot: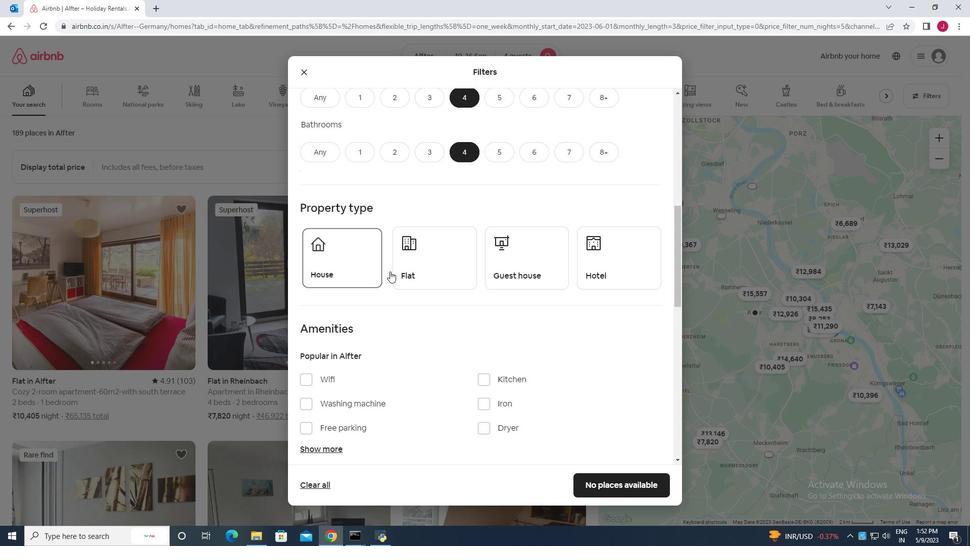 
Action: Mouse moved to (490, 264)
Screenshot: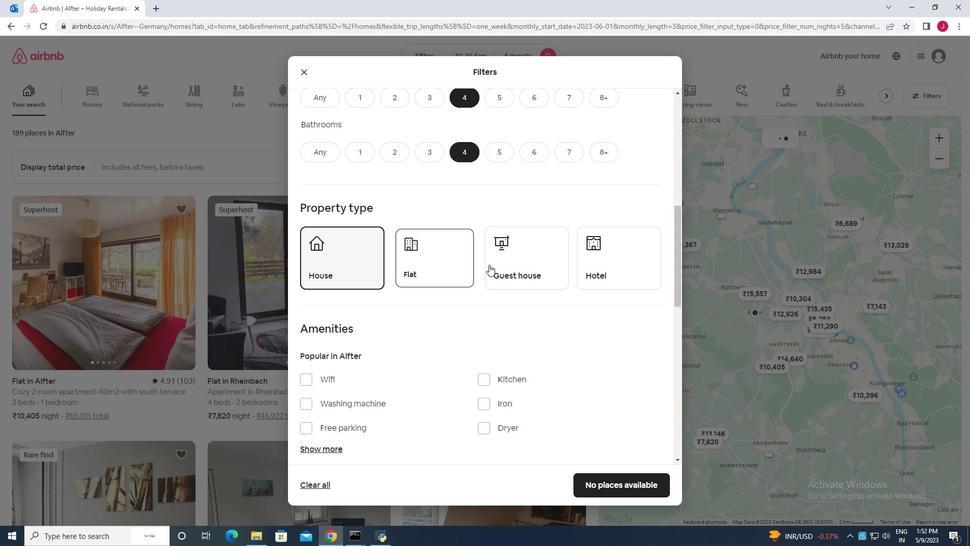 
Action: Mouse pressed left at (490, 264)
Screenshot: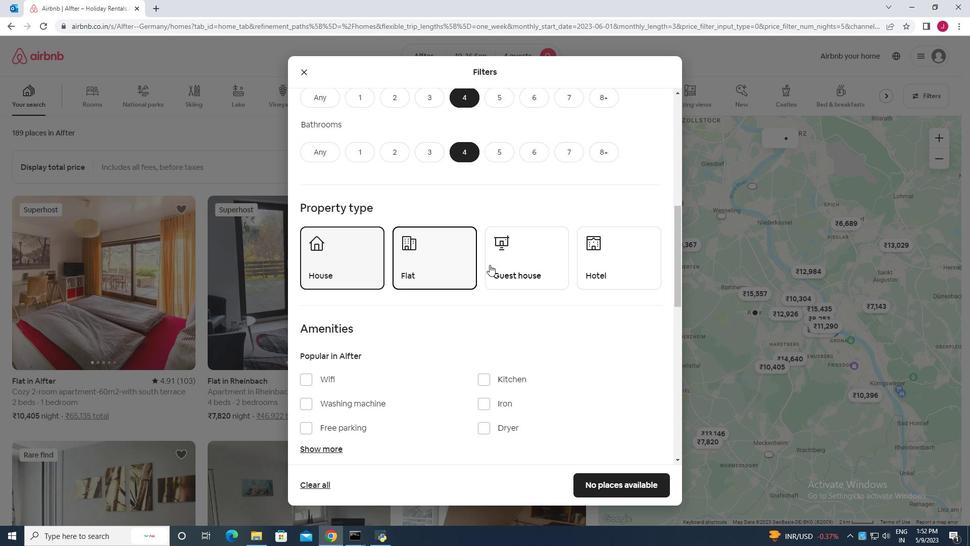 
Action: Mouse moved to (504, 265)
Screenshot: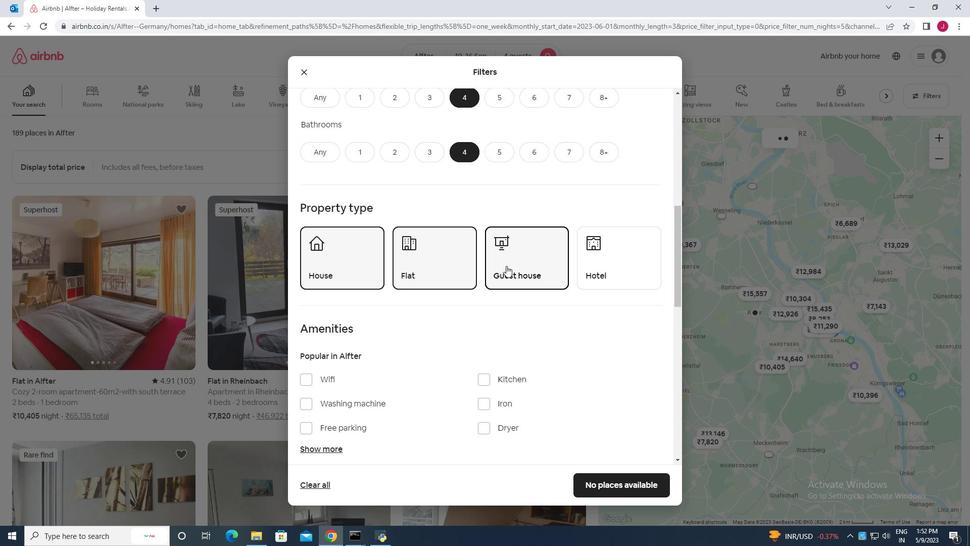 
Action: Mouse scrolled (504, 265) with delta (0, 0)
Screenshot: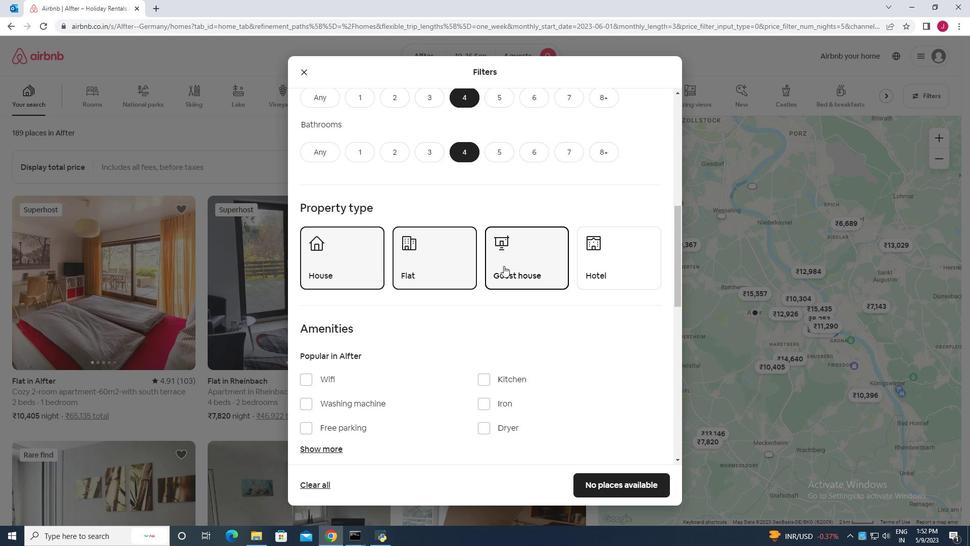 
Action: Mouse scrolled (504, 265) with delta (0, 0)
Screenshot: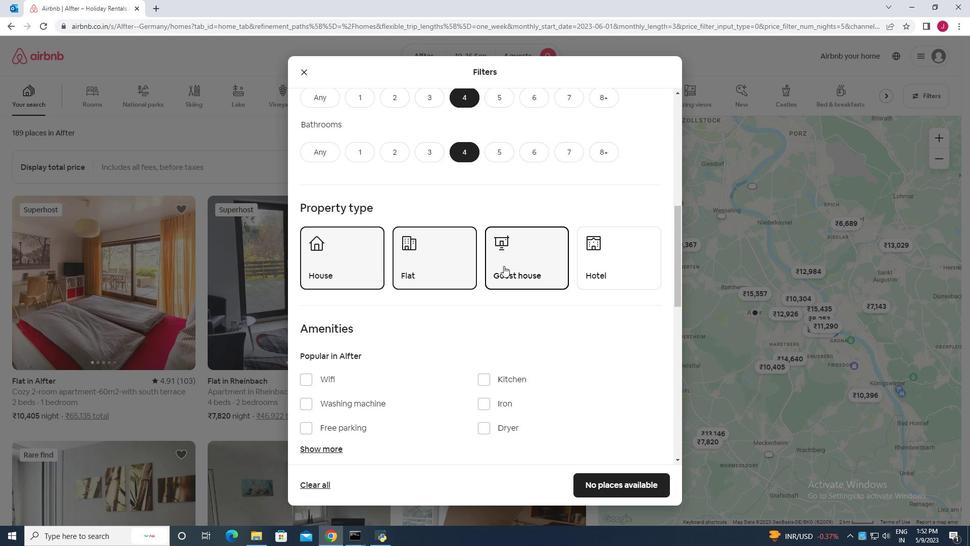 
Action: Mouse moved to (498, 300)
Screenshot: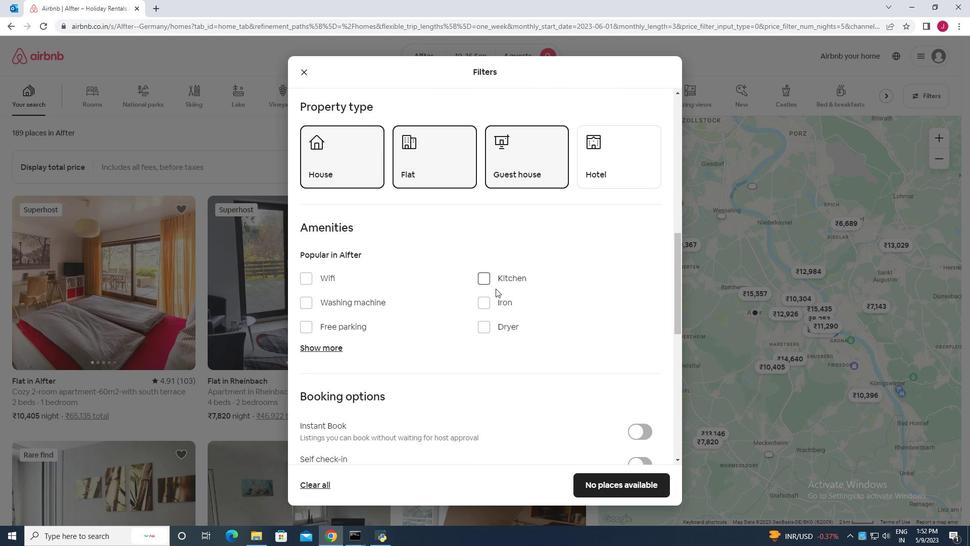 
Action: Mouse scrolled (498, 299) with delta (0, 0)
Screenshot: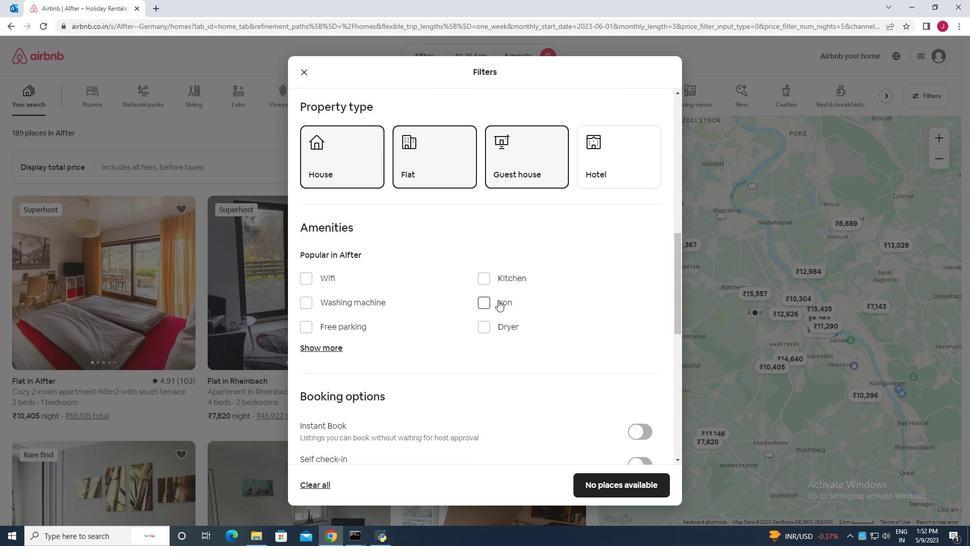 
Action: Mouse scrolled (498, 299) with delta (0, 0)
Screenshot: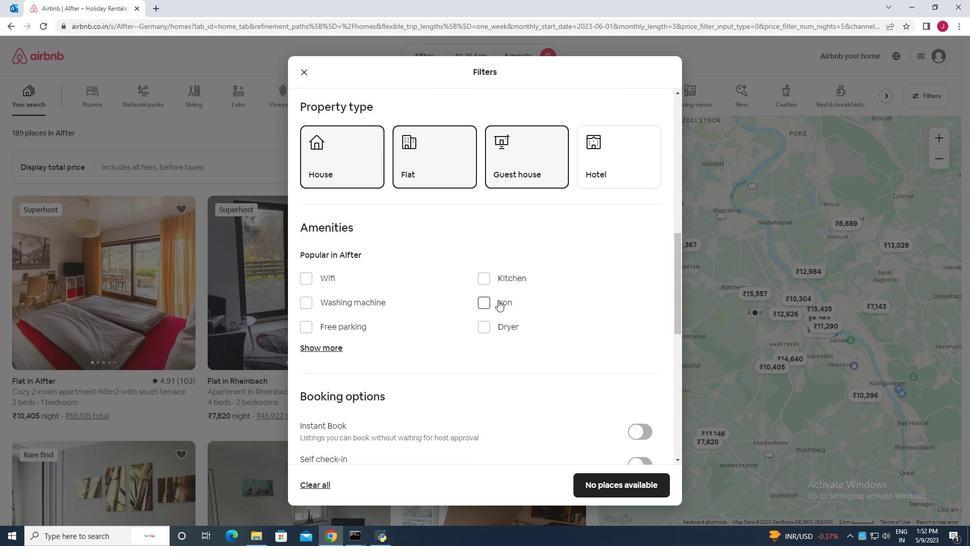 
Action: Mouse moved to (304, 176)
Screenshot: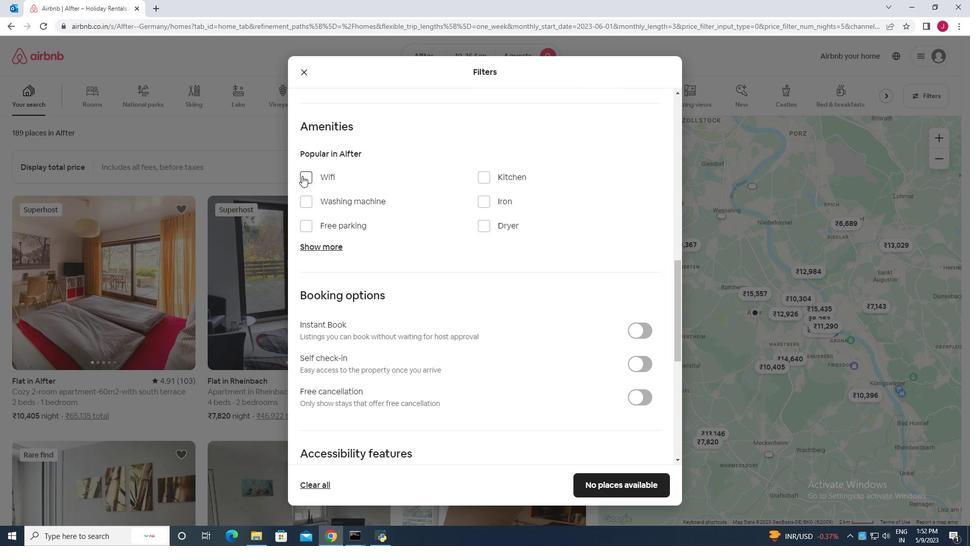 
Action: Mouse pressed left at (304, 176)
Screenshot: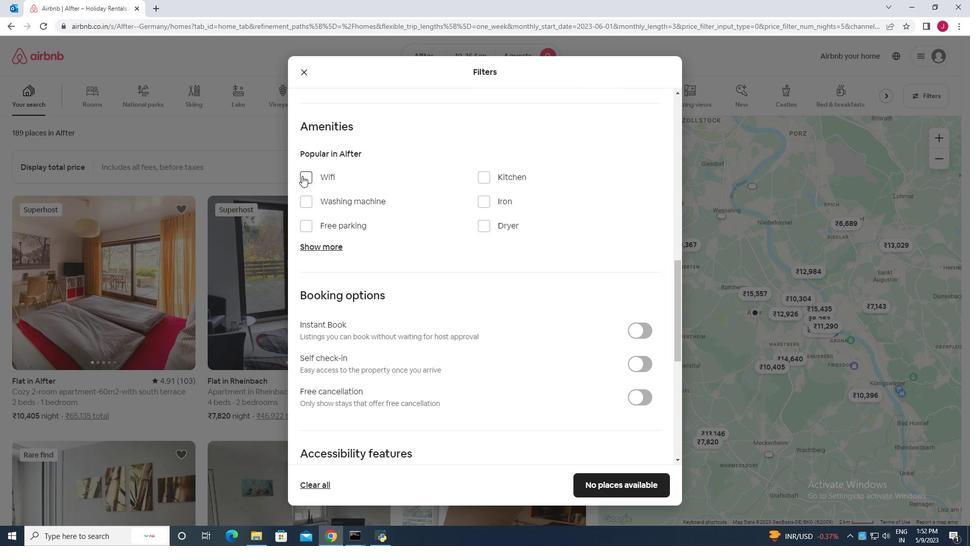 
Action: Mouse moved to (330, 246)
Screenshot: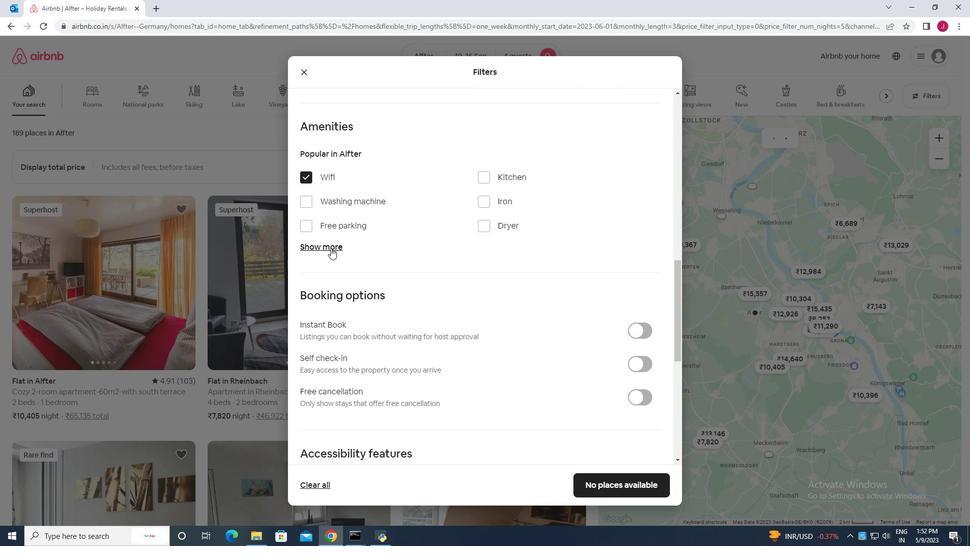 
Action: Mouse pressed left at (330, 246)
Screenshot: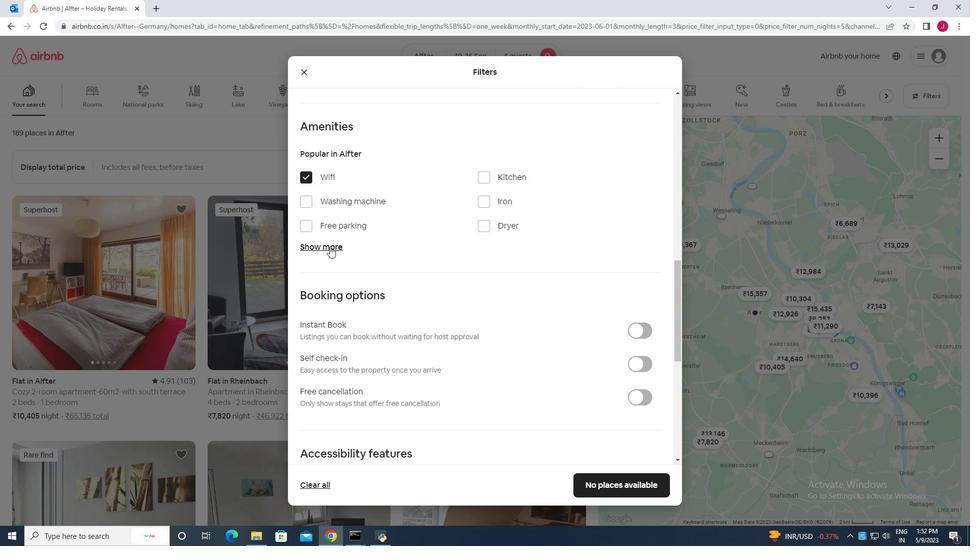 
Action: Mouse moved to (484, 307)
Screenshot: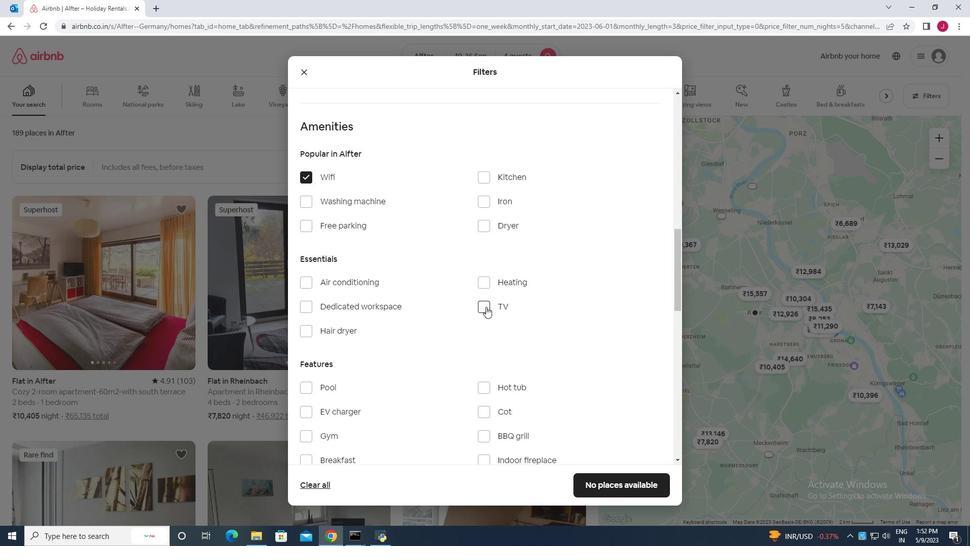 
Action: Mouse pressed left at (484, 307)
Screenshot: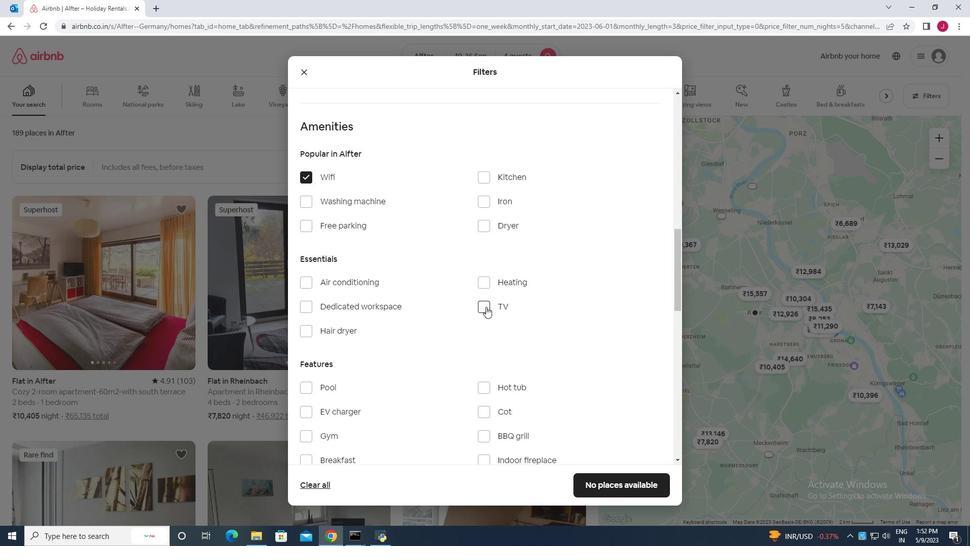 
Action: Mouse moved to (307, 224)
Screenshot: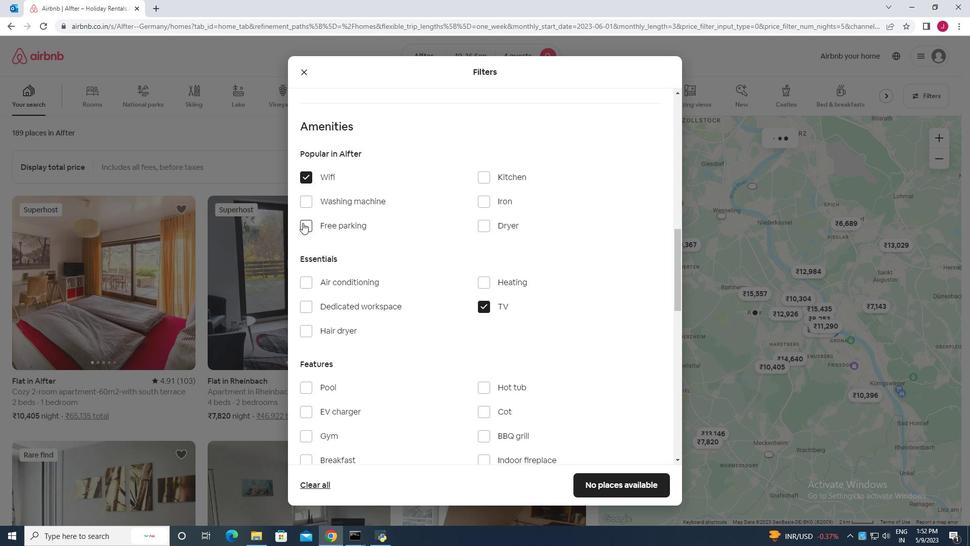 
Action: Mouse pressed left at (307, 224)
Screenshot: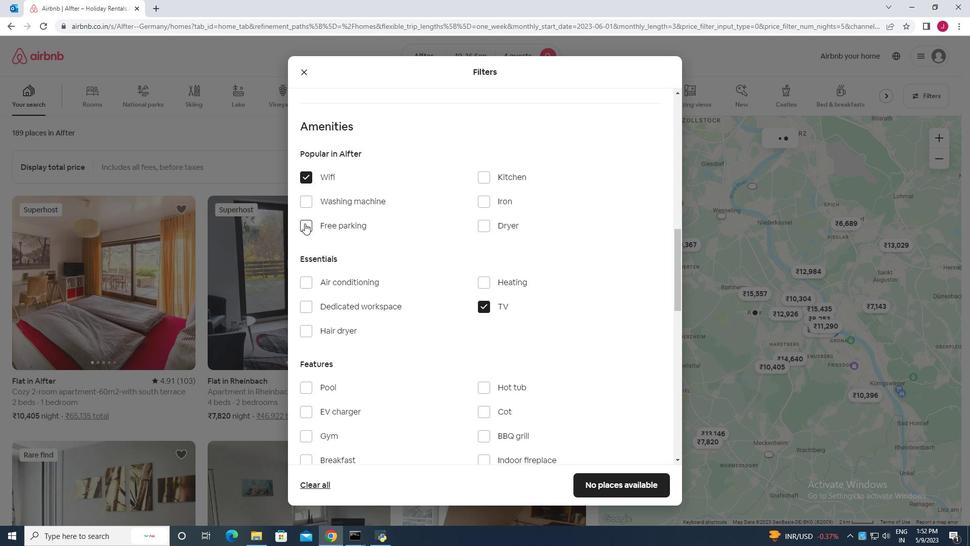 
Action: Mouse moved to (382, 249)
Screenshot: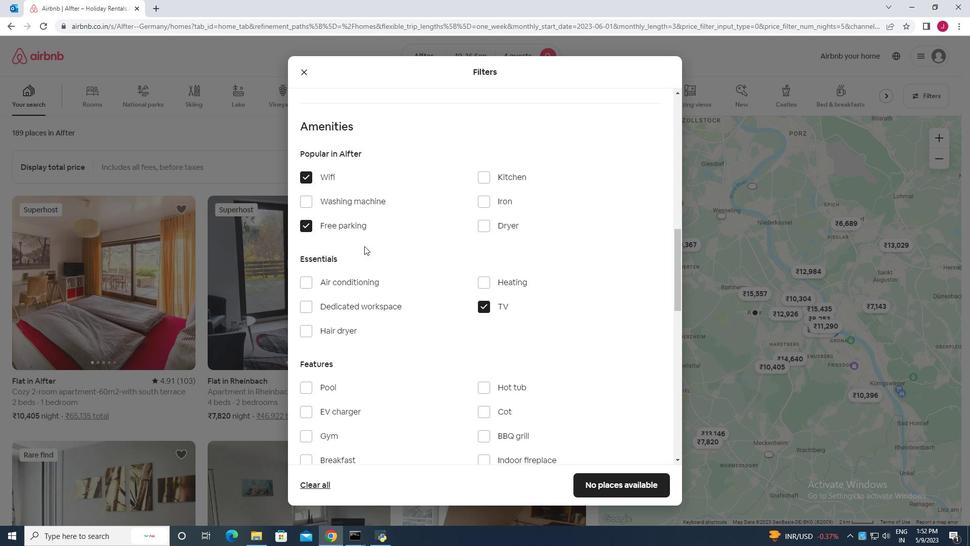 
Action: Mouse scrolled (382, 248) with delta (0, 0)
Screenshot: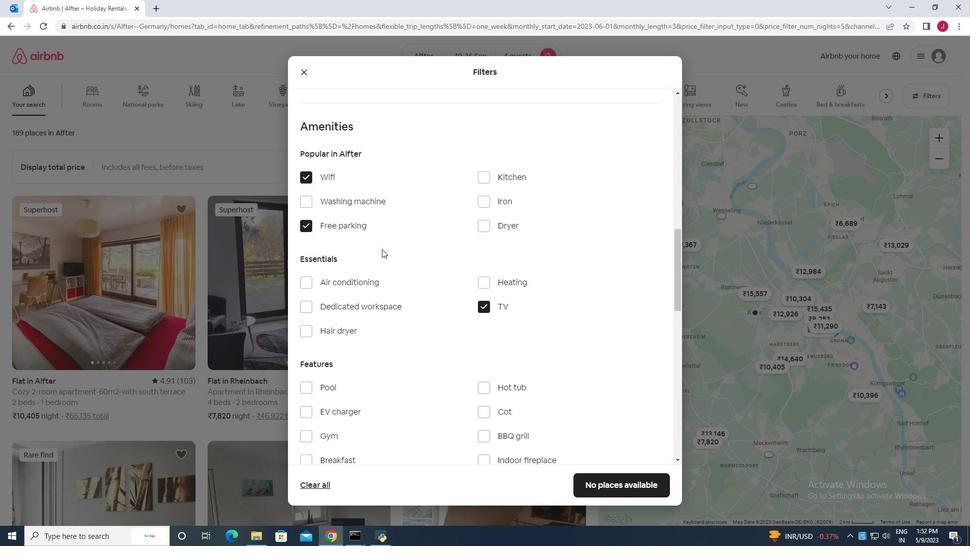 
Action: Mouse moved to (344, 303)
Screenshot: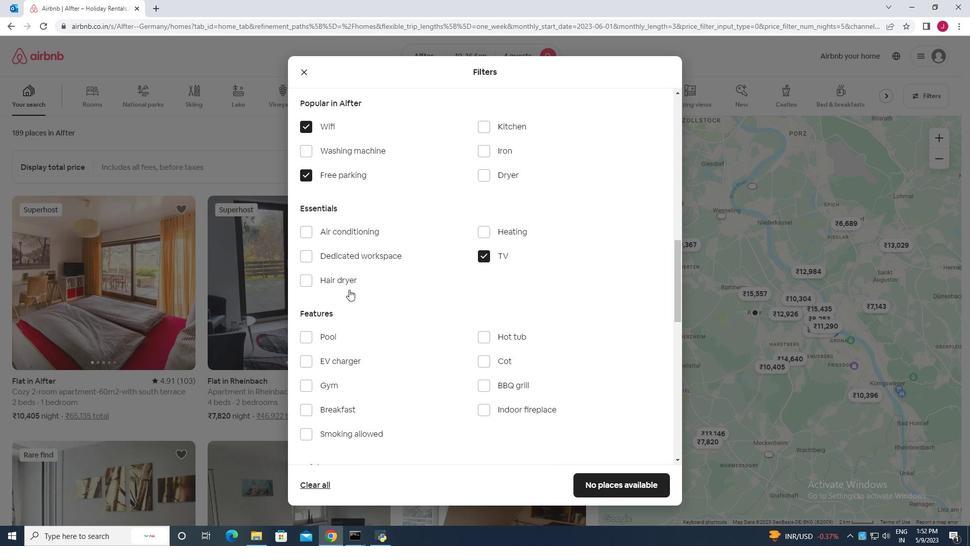 
Action: Mouse scrolled (344, 303) with delta (0, 0)
Screenshot: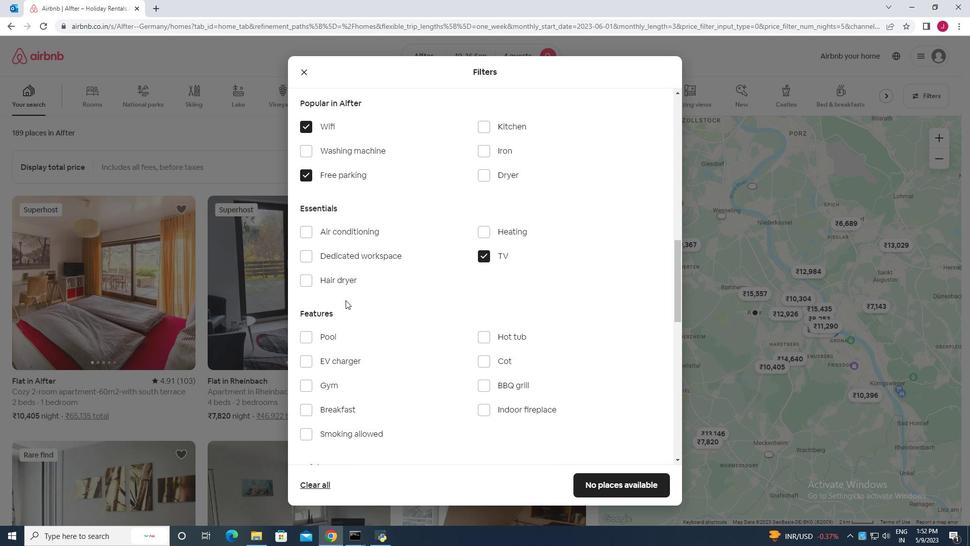 
Action: Mouse moved to (306, 334)
Screenshot: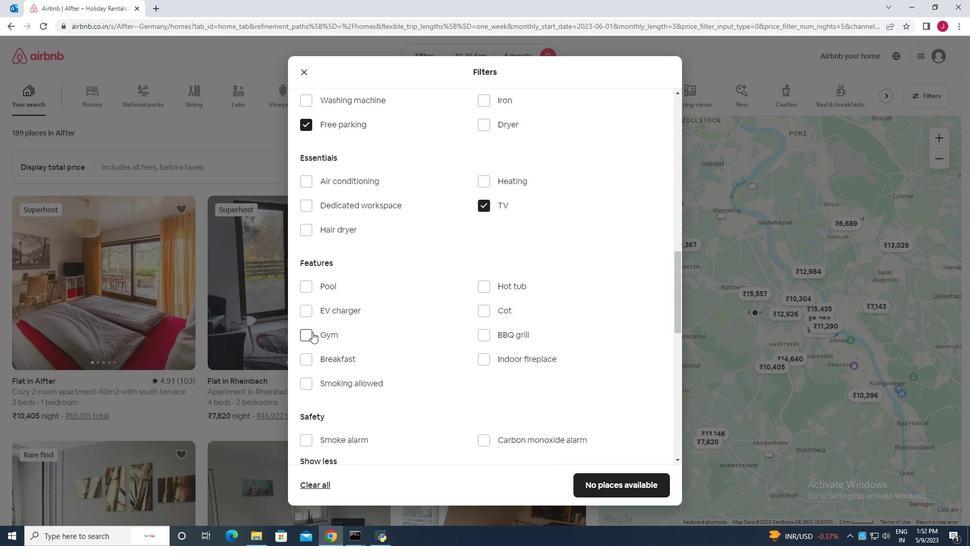 
Action: Mouse pressed left at (306, 334)
Screenshot: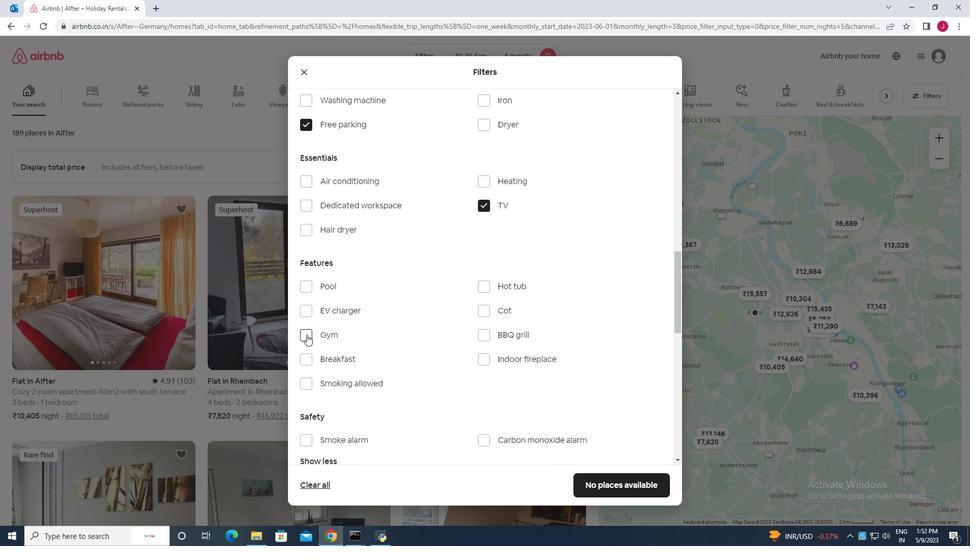 
Action: Mouse moved to (441, 287)
Screenshot: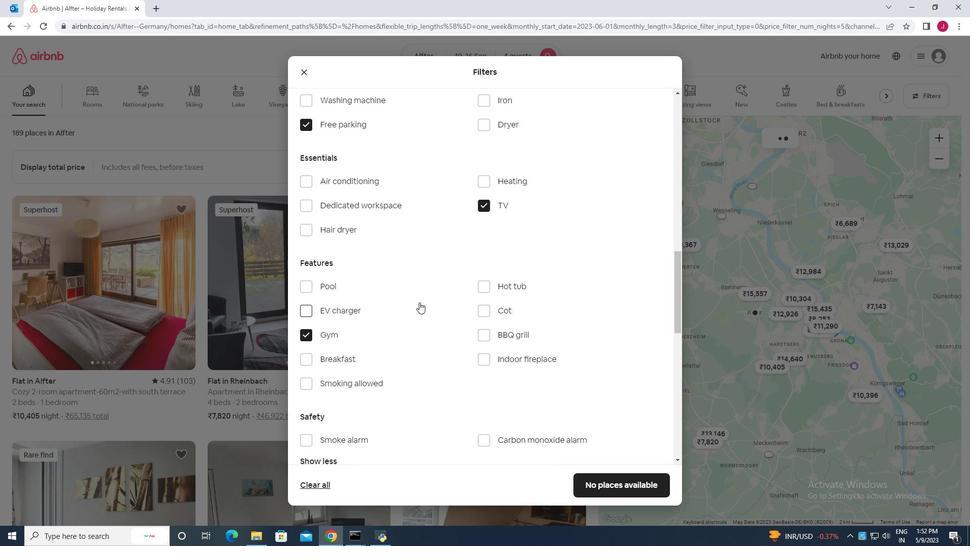
Action: Mouse scrolled (441, 286) with delta (0, 0)
Screenshot: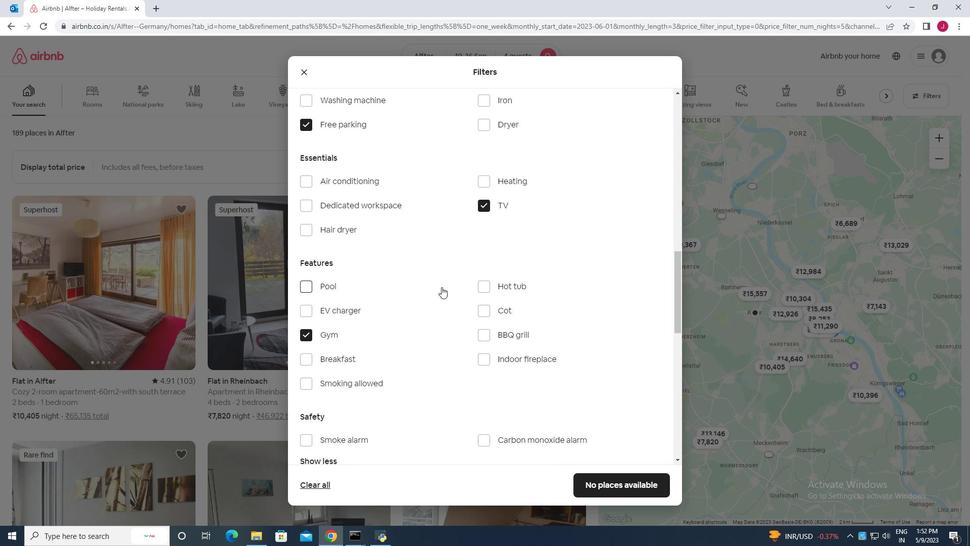 
Action: Mouse scrolled (441, 286) with delta (0, 0)
Screenshot: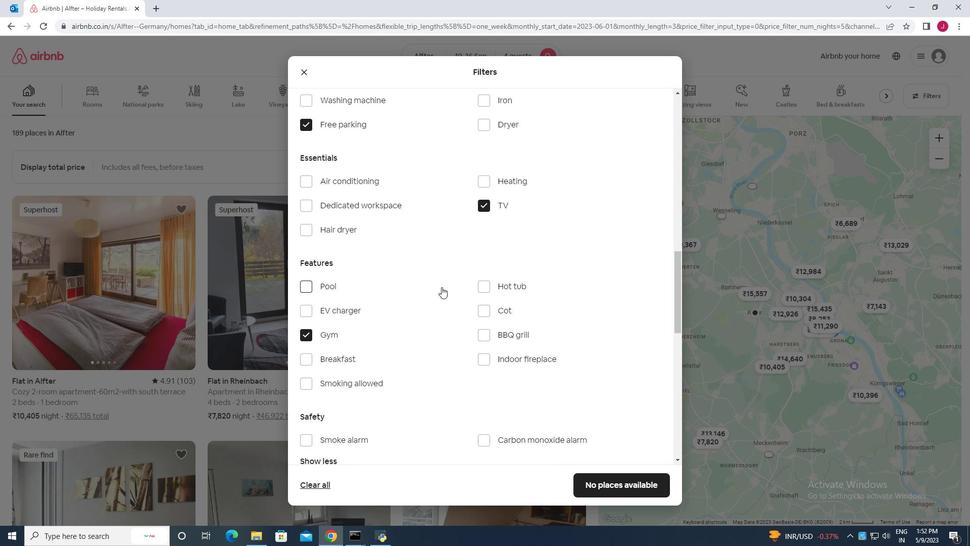 
Action: Mouse moved to (305, 258)
Screenshot: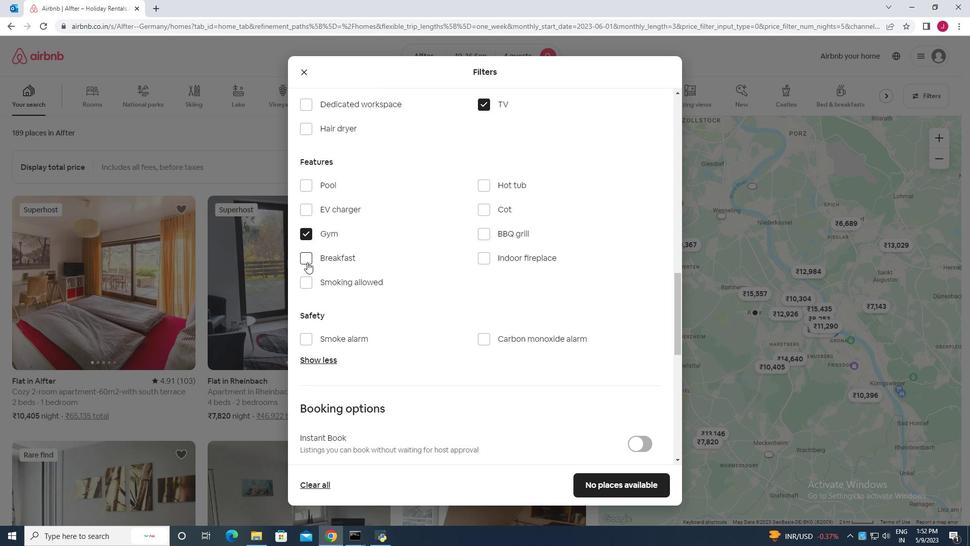 
Action: Mouse pressed left at (305, 258)
Screenshot: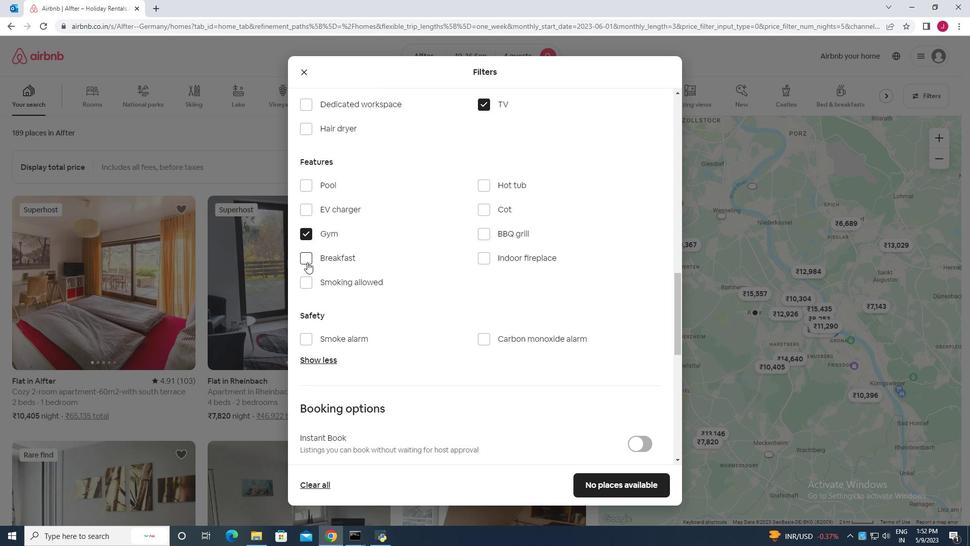 
Action: Mouse moved to (425, 280)
Screenshot: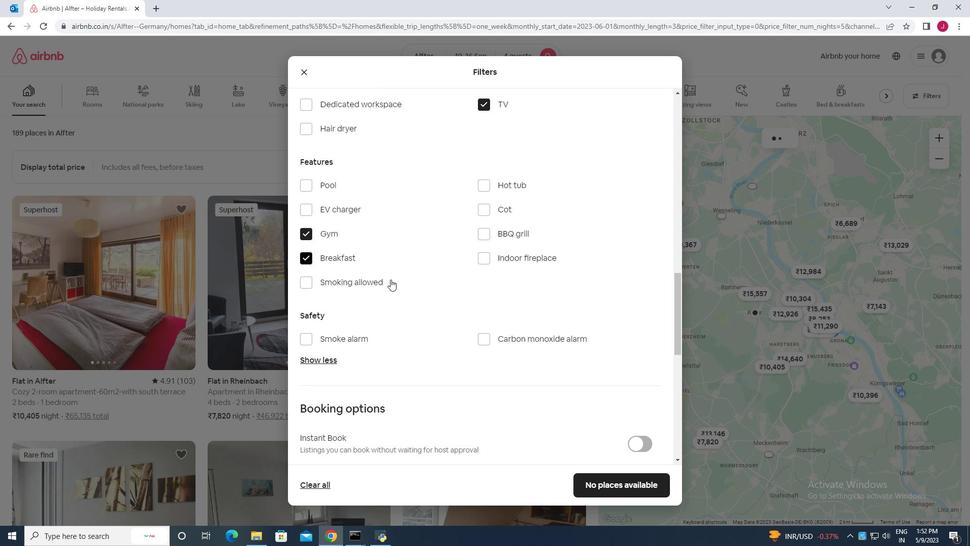
Action: Mouse scrolled (425, 279) with delta (0, 0)
Screenshot: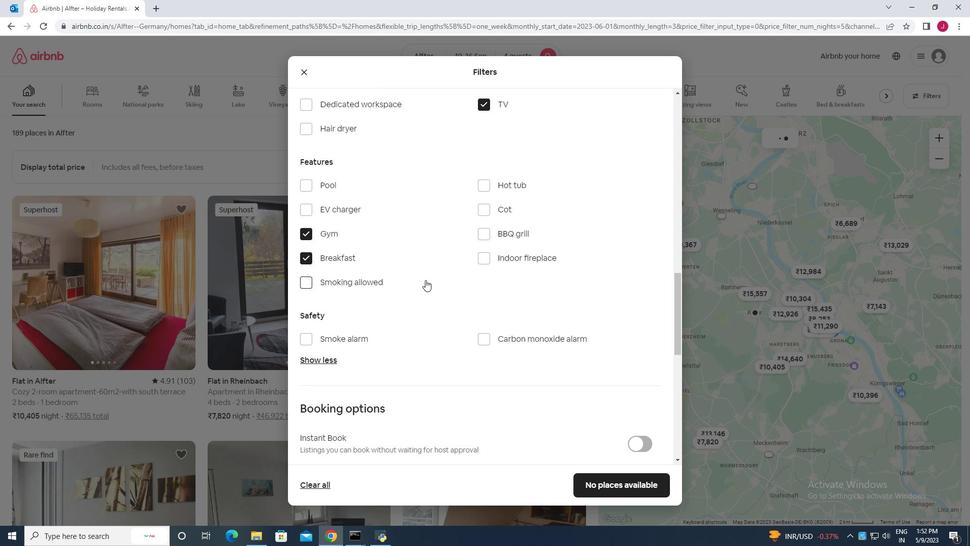 
Action: Mouse scrolled (425, 279) with delta (0, 0)
Screenshot: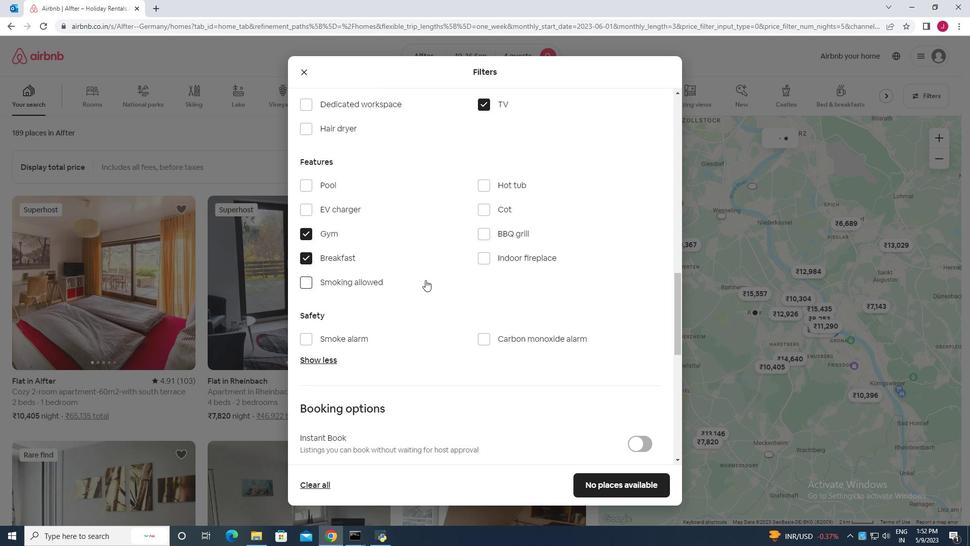 
Action: Mouse scrolled (425, 279) with delta (0, 0)
Screenshot: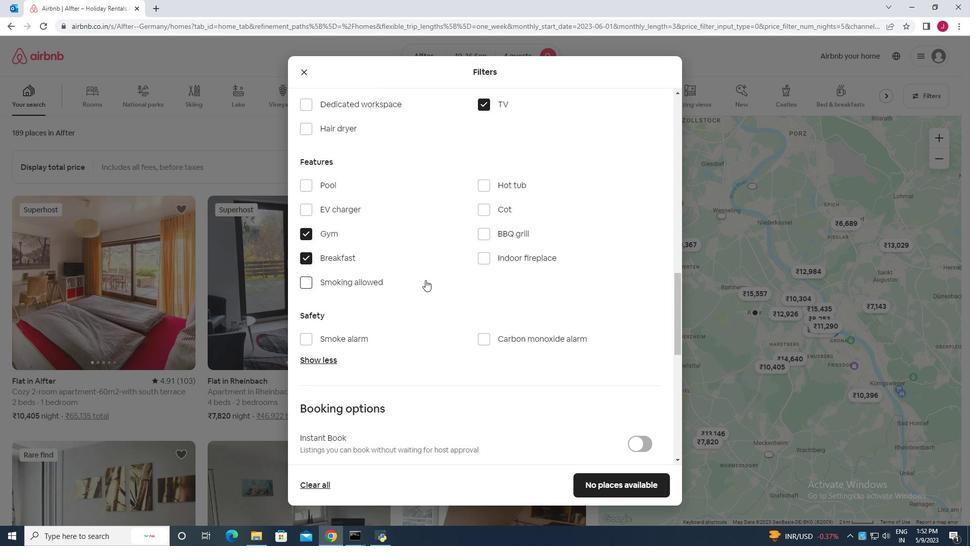 
Action: Mouse moved to (637, 328)
Screenshot: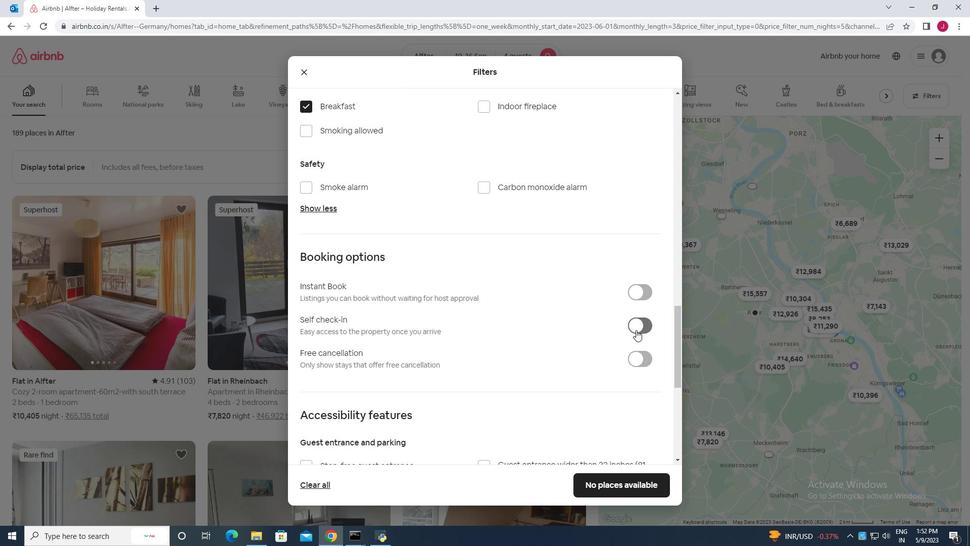 
Action: Mouse pressed left at (637, 328)
Screenshot: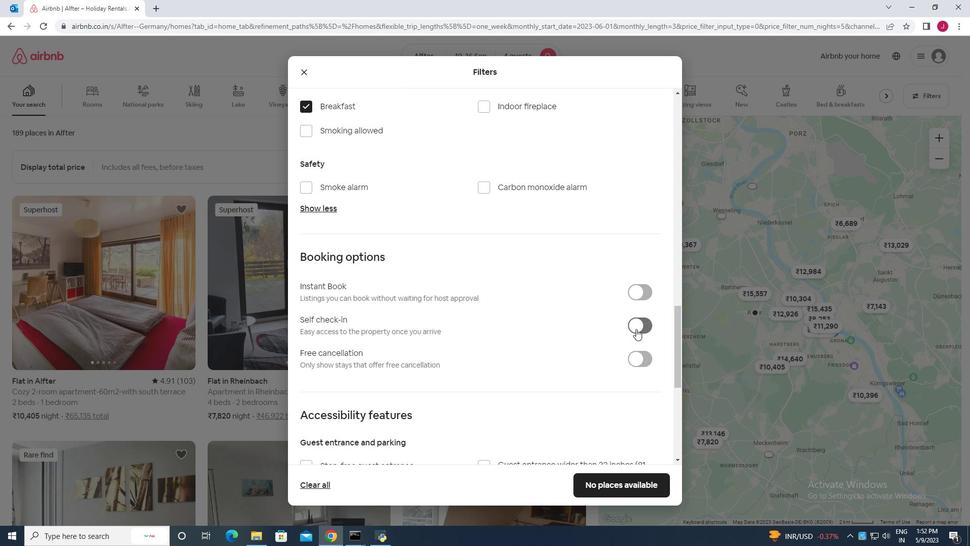 
Action: Mouse moved to (457, 327)
Screenshot: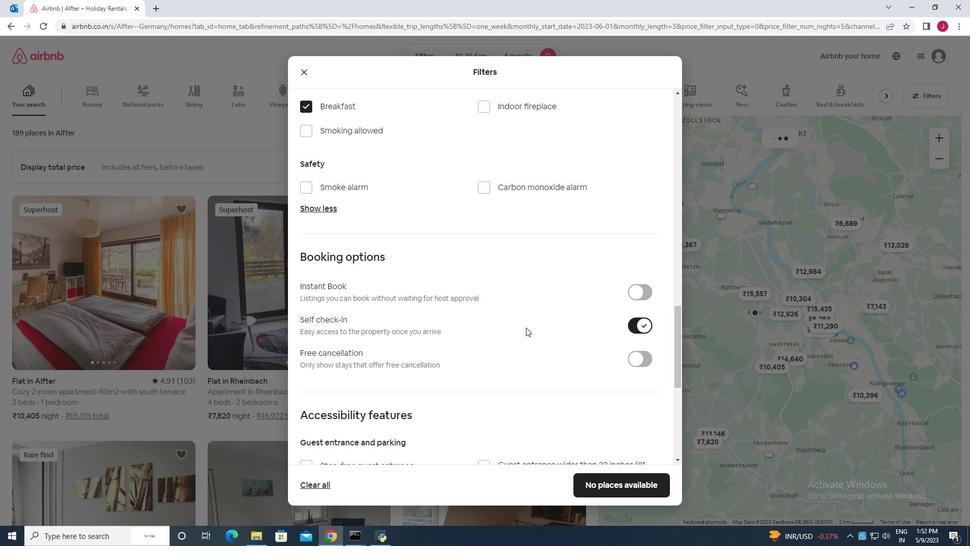 
Action: Mouse scrolled (457, 327) with delta (0, 0)
Screenshot: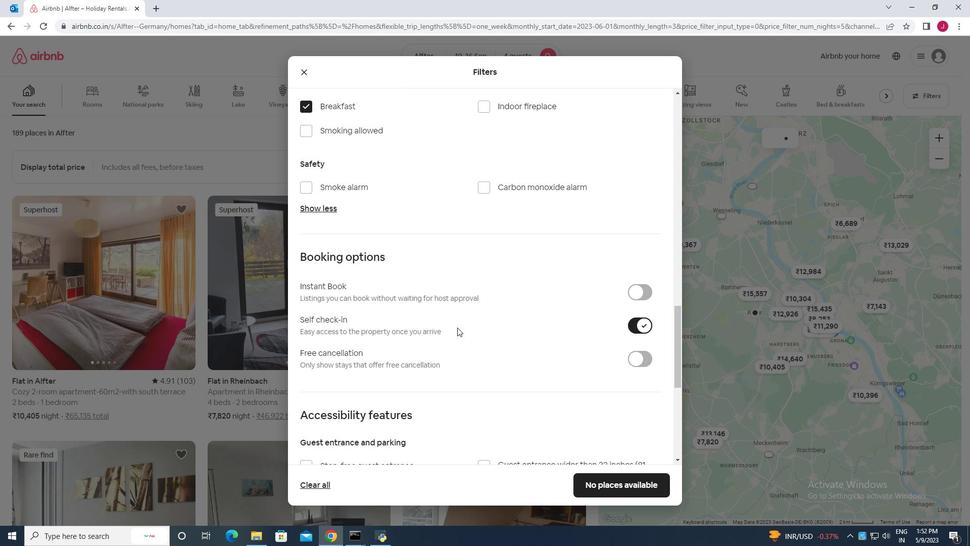 
Action: Mouse scrolled (457, 327) with delta (0, 0)
Screenshot: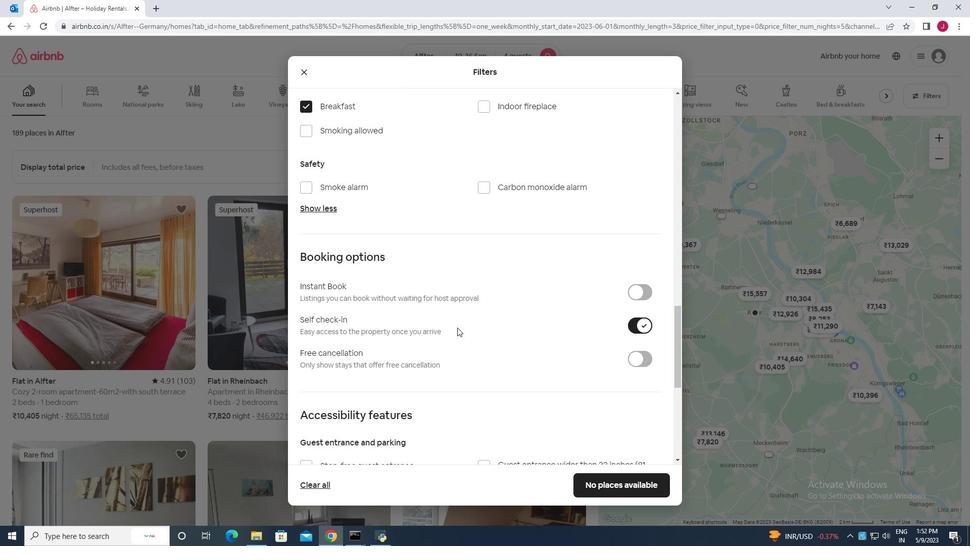 
Action: Mouse scrolled (457, 327) with delta (0, 0)
Screenshot: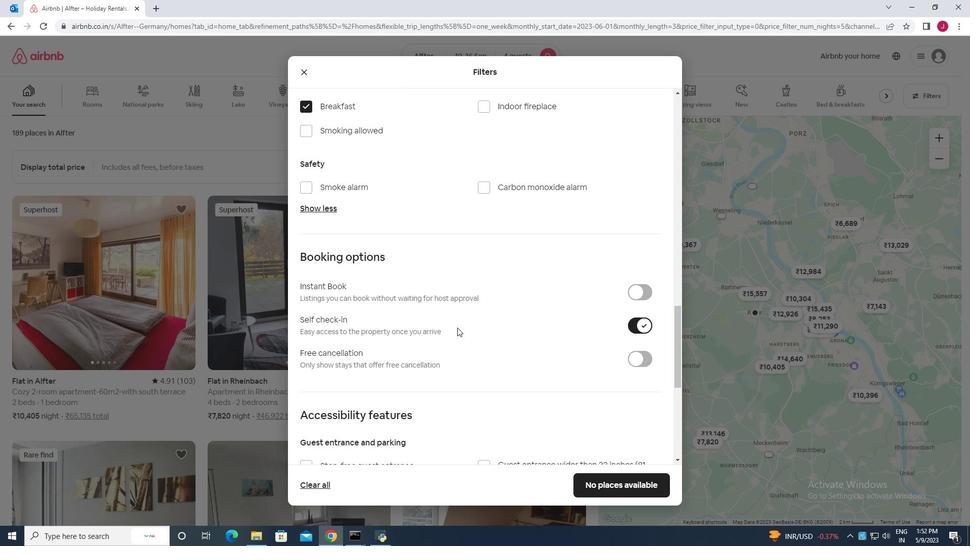 
Action: Mouse scrolled (457, 327) with delta (0, 0)
Screenshot: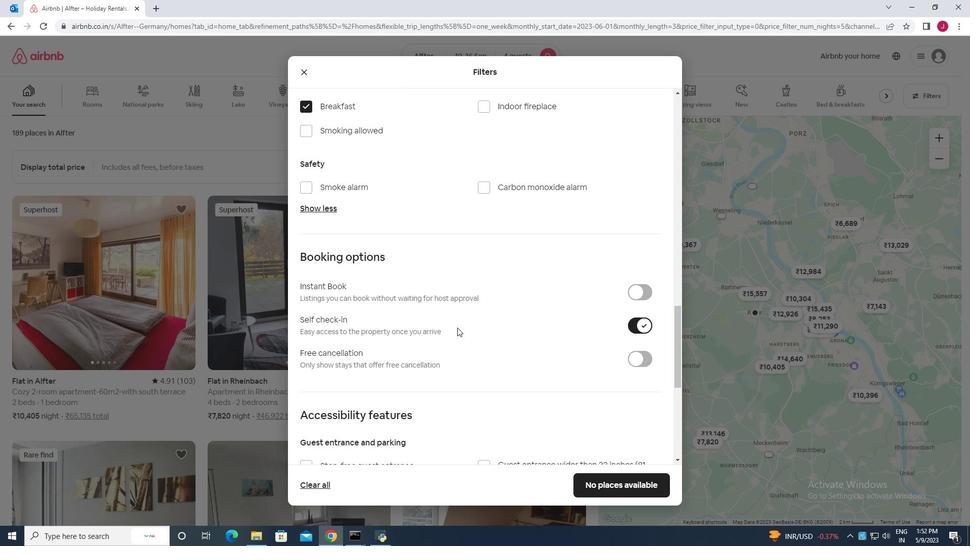 
Action: Mouse scrolled (457, 327) with delta (0, 0)
Screenshot: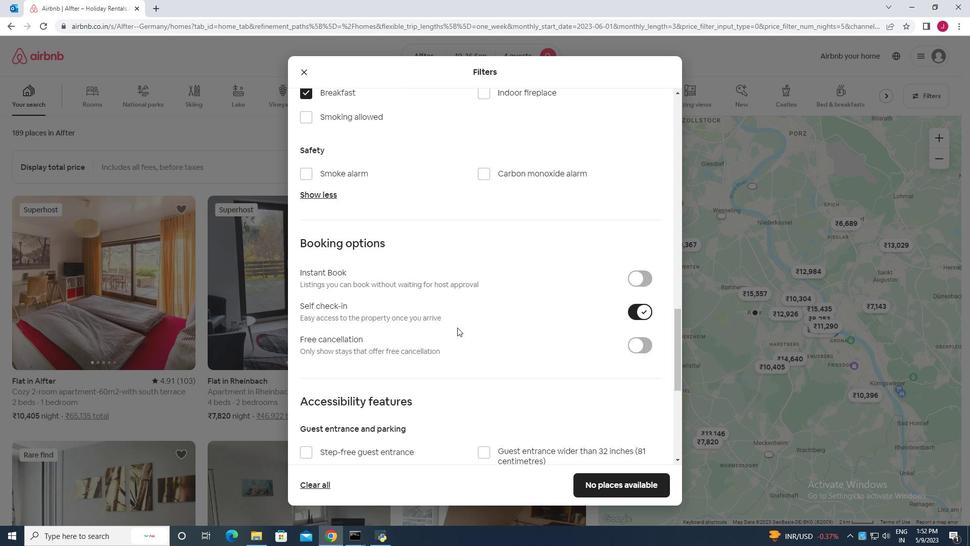 
Action: Mouse moved to (370, 320)
Screenshot: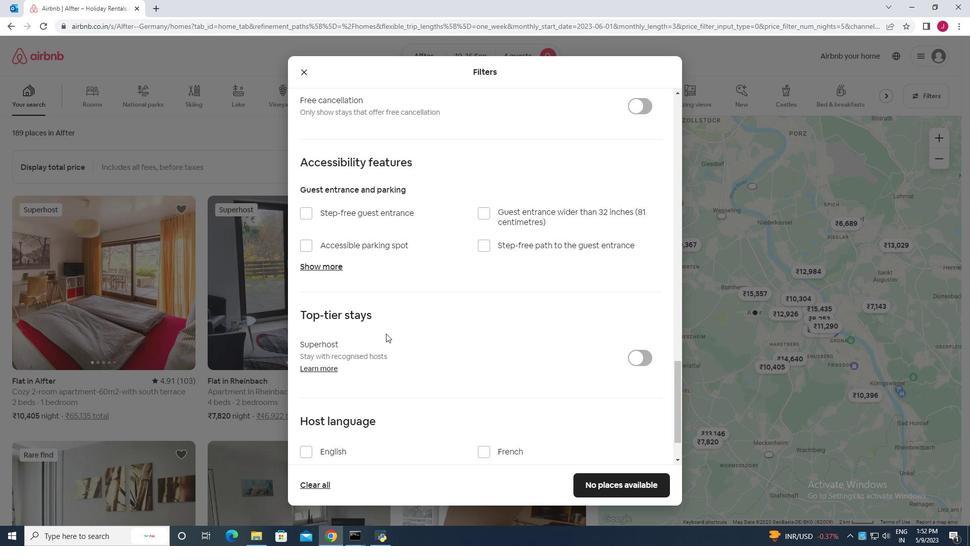
Action: Mouse scrolled (370, 320) with delta (0, 0)
Screenshot: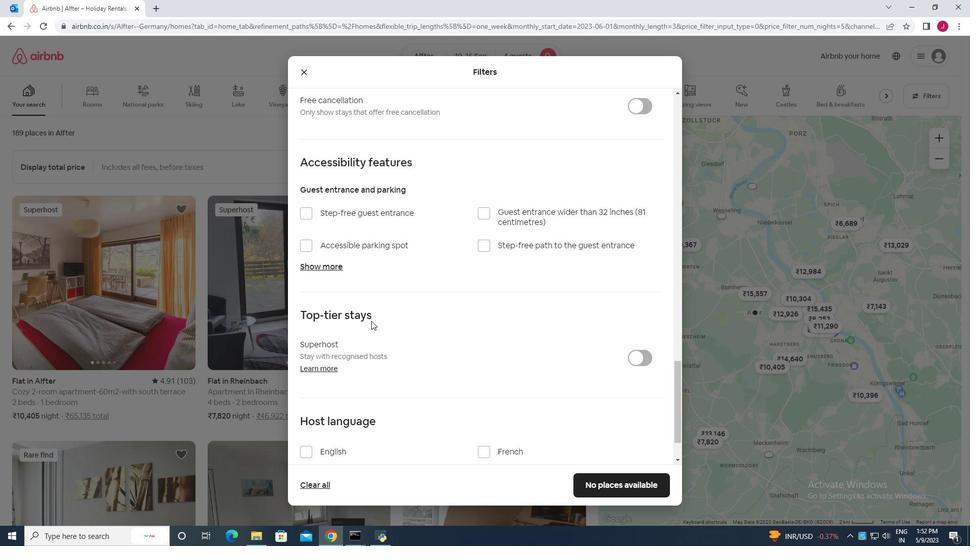 
Action: Mouse scrolled (370, 320) with delta (0, 0)
Screenshot: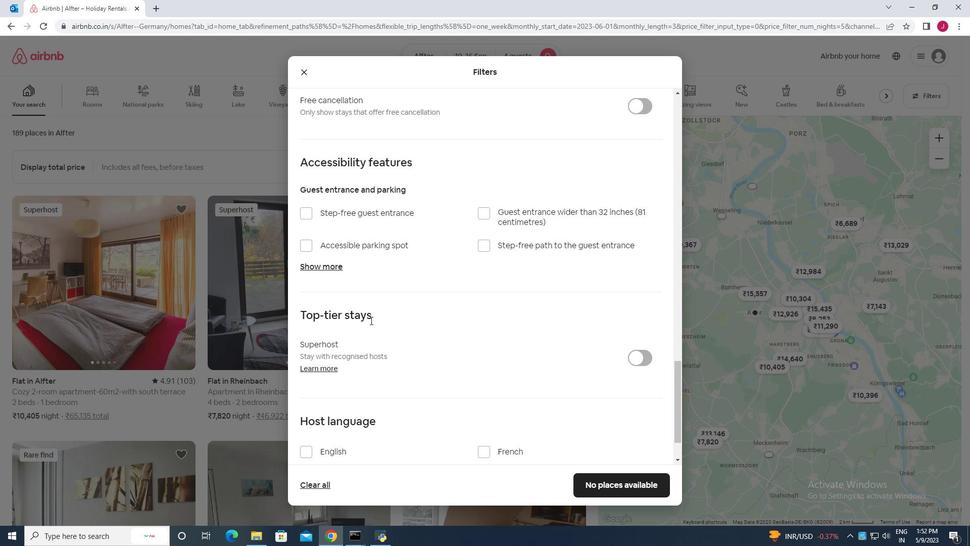 
Action: Mouse moved to (306, 390)
Screenshot: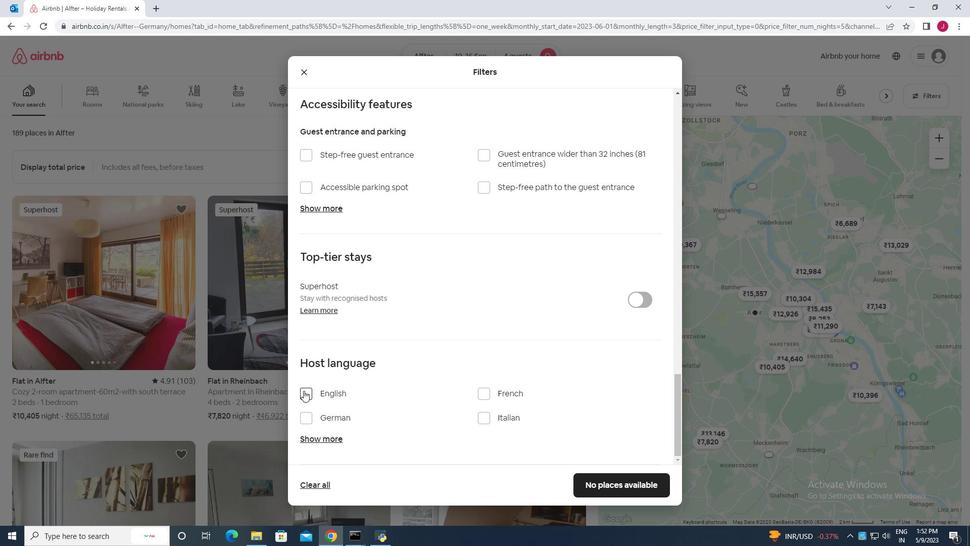 
Action: Mouse pressed left at (306, 390)
Screenshot: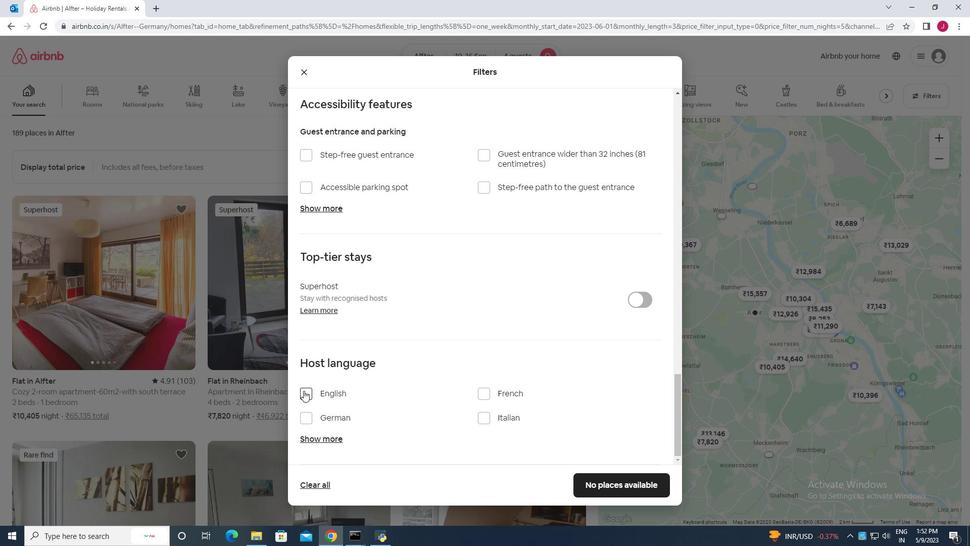 
Action: Mouse moved to (417, 369)
Screenshot: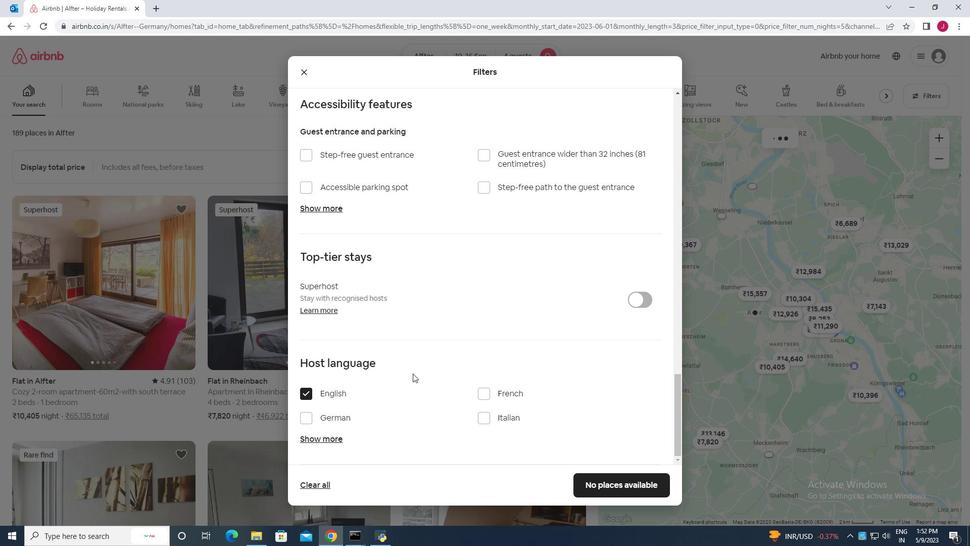 
Action: Mouse scrolled (417, 369) with delta (0, 0)
Screenshot: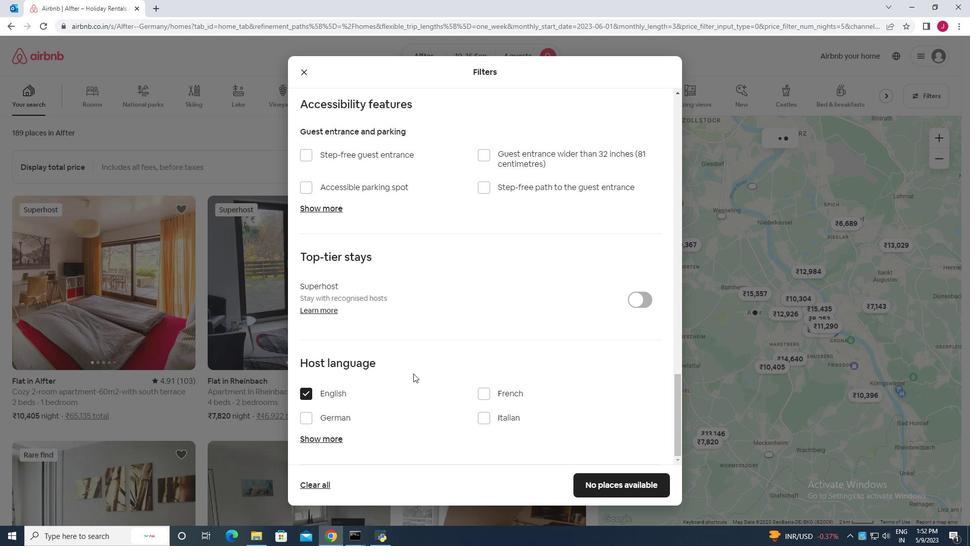 
Action: Mouse scrolled (417, 369) with delta (0, 0)
Screenshot: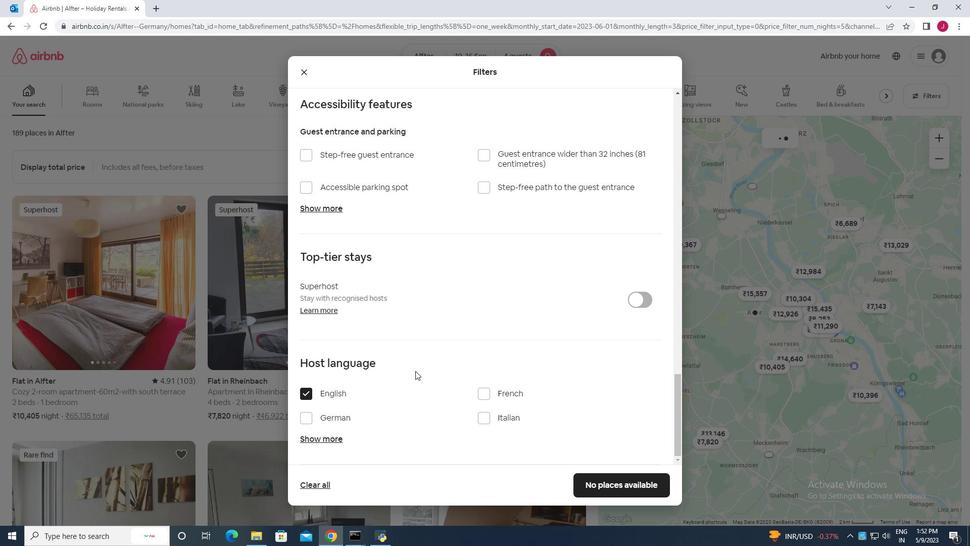 
Action: Mouse moved to (417, 369)
Screenshot: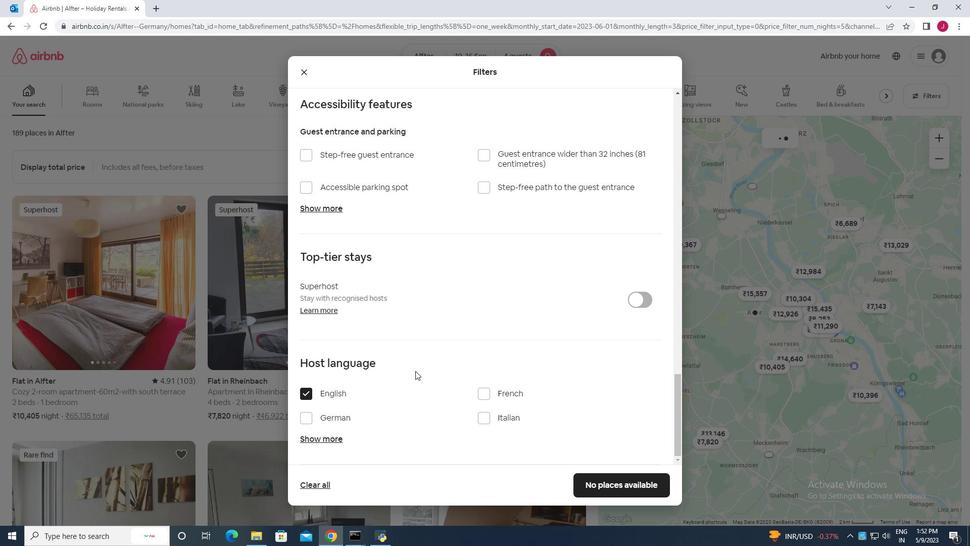 
Action: Mouse scrolled (417, 369) with delta (0, 0)
Screenshot: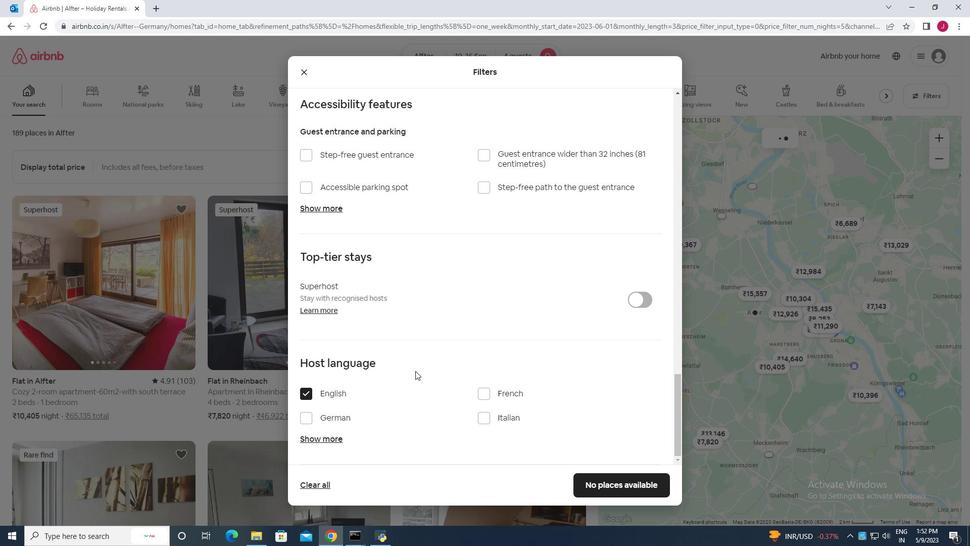 
Action: Mouse moved to (609, 489)
Screenshot: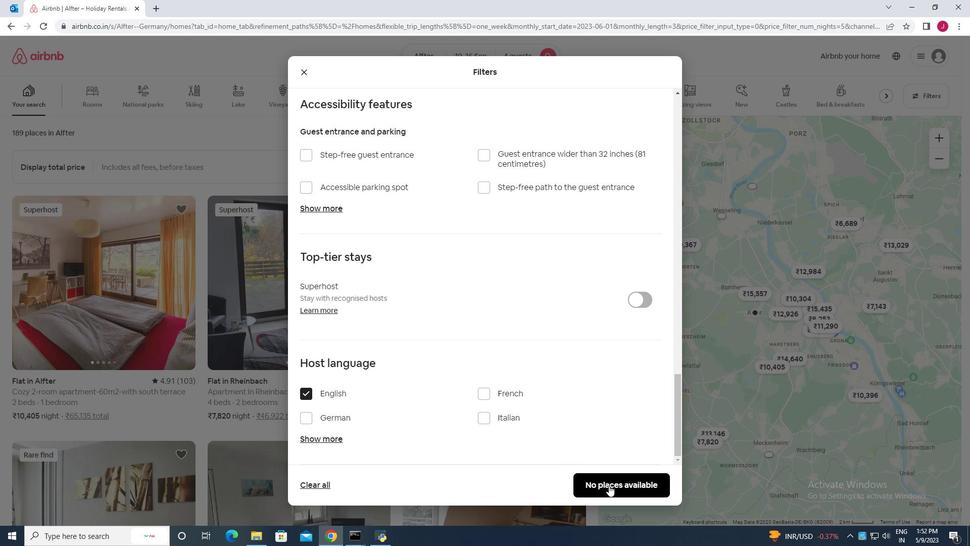 
Action: Mouse pressed left at (609, 489)
Screenshot: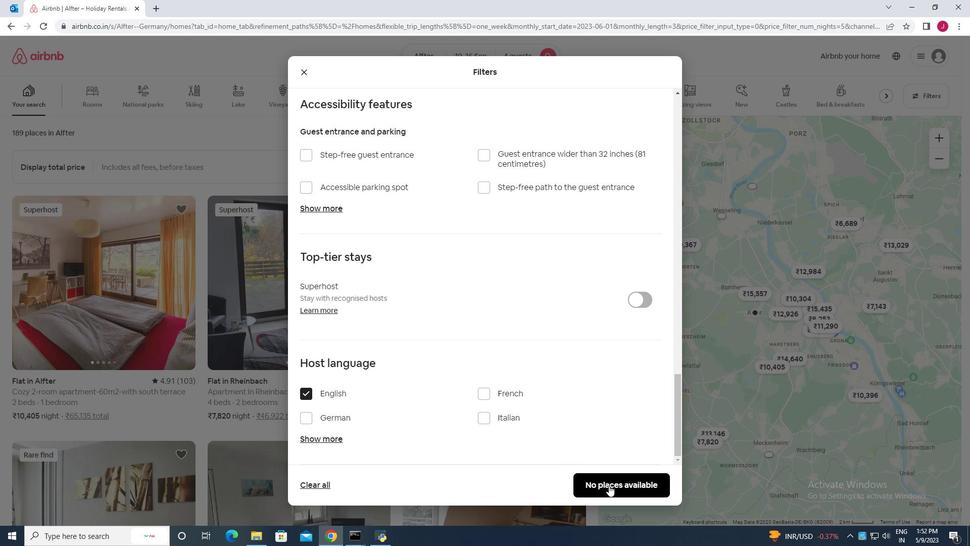 
Action: Mouse moved to (598, 462)
Screenshot: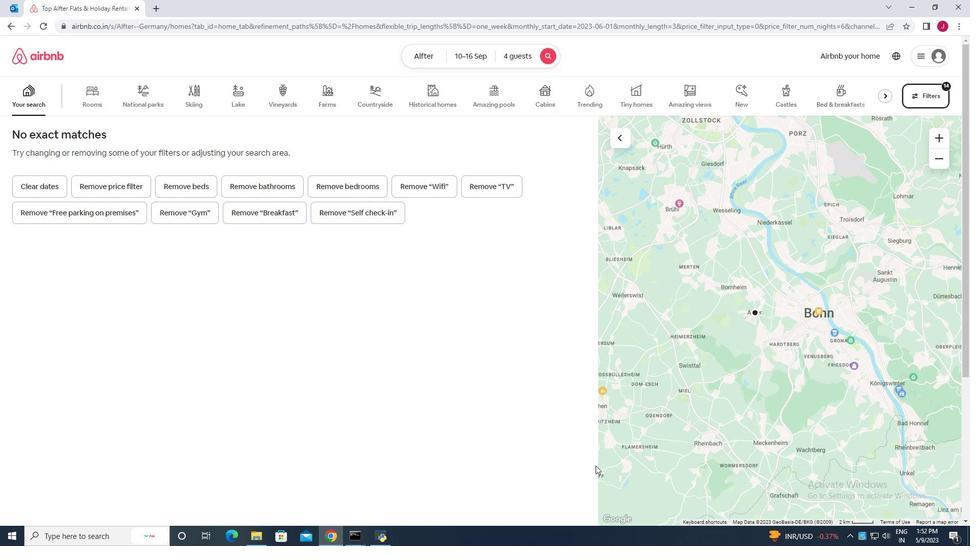 
